 Task: In the  document Lovemeet.docx Change font size of watermark '111' and place the watermark  'Diagonally '. Insert footer and write www.stellar.com
Action: Mouse moved to (237, 326)
Screenshot: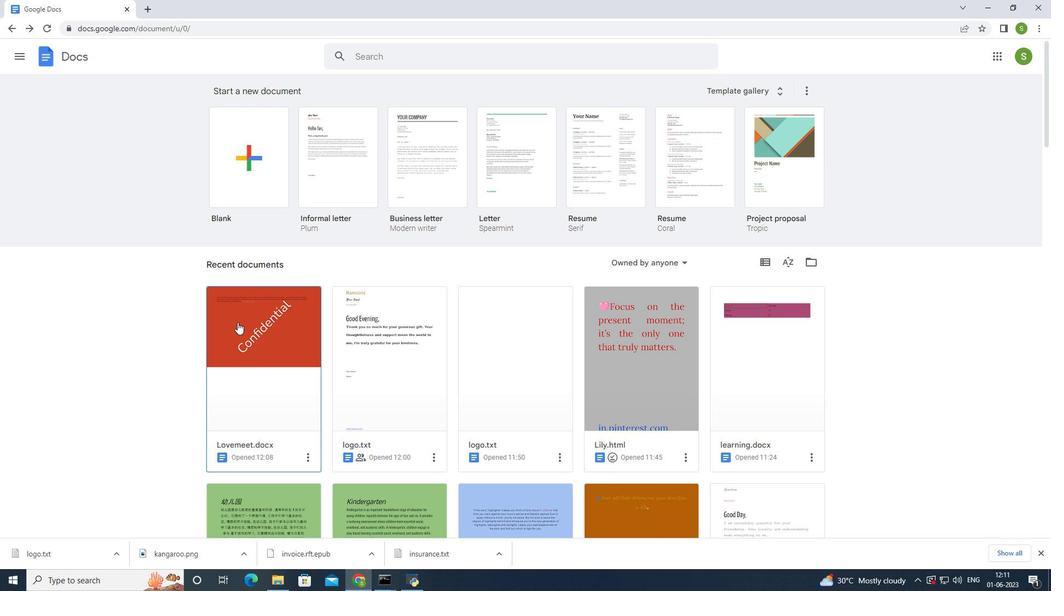 
Action: Mouse pressed left at (237, 326)
Screenshot: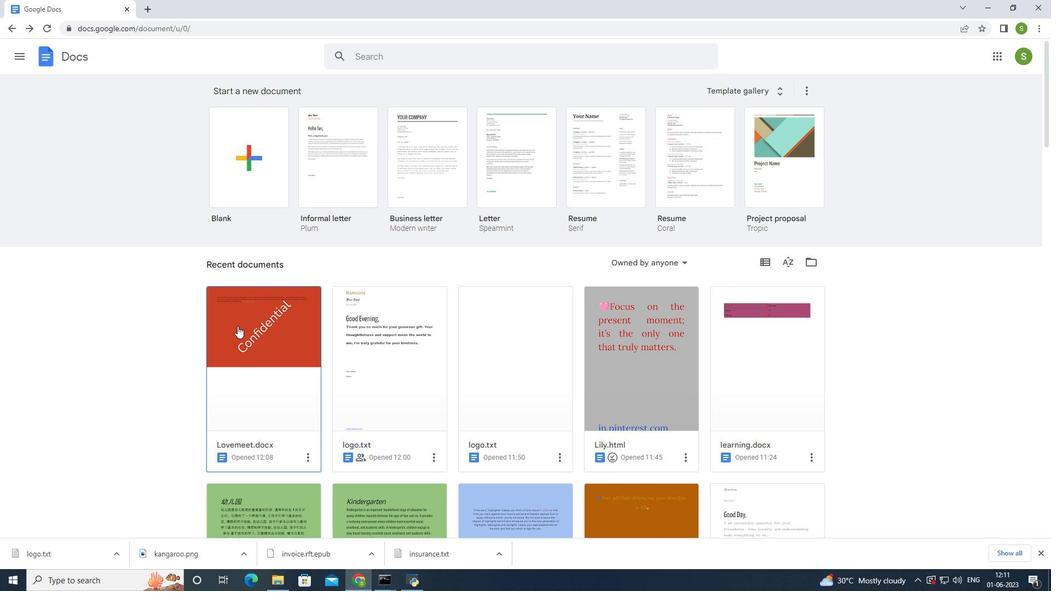 
Action: Mouse moved to (135, 59)
Screenshot: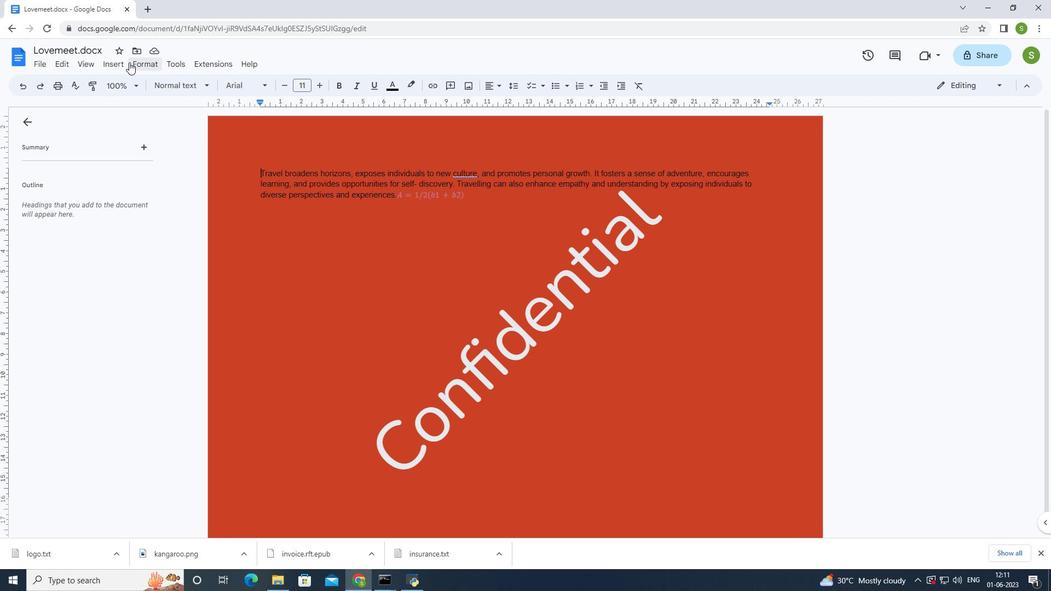 
Action: Mouse pressed left at (135, 59)
Screenshot: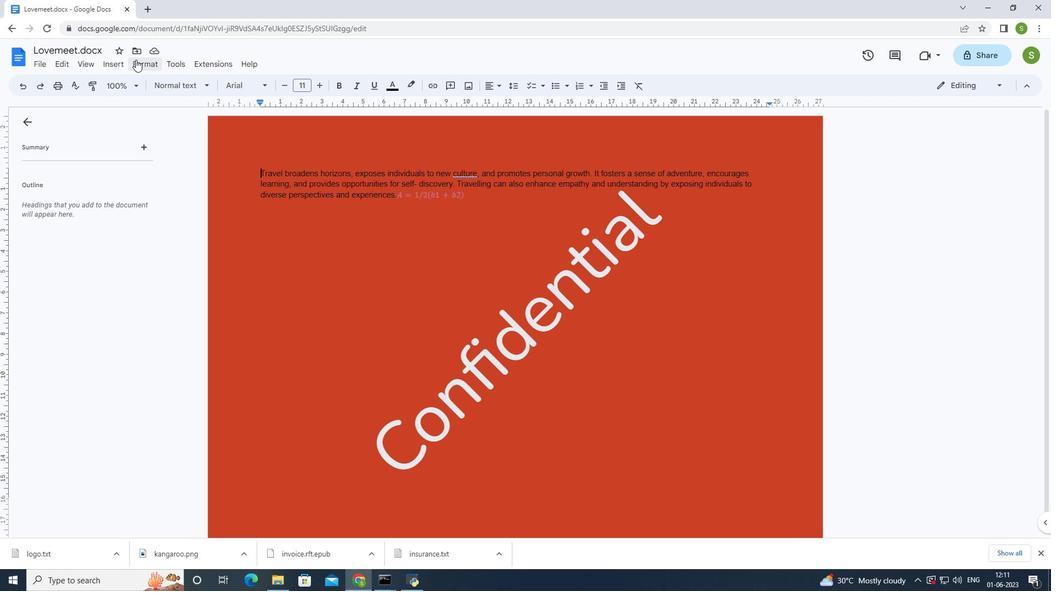 
Action: Mouse moved to (150, 322)
Screenshot: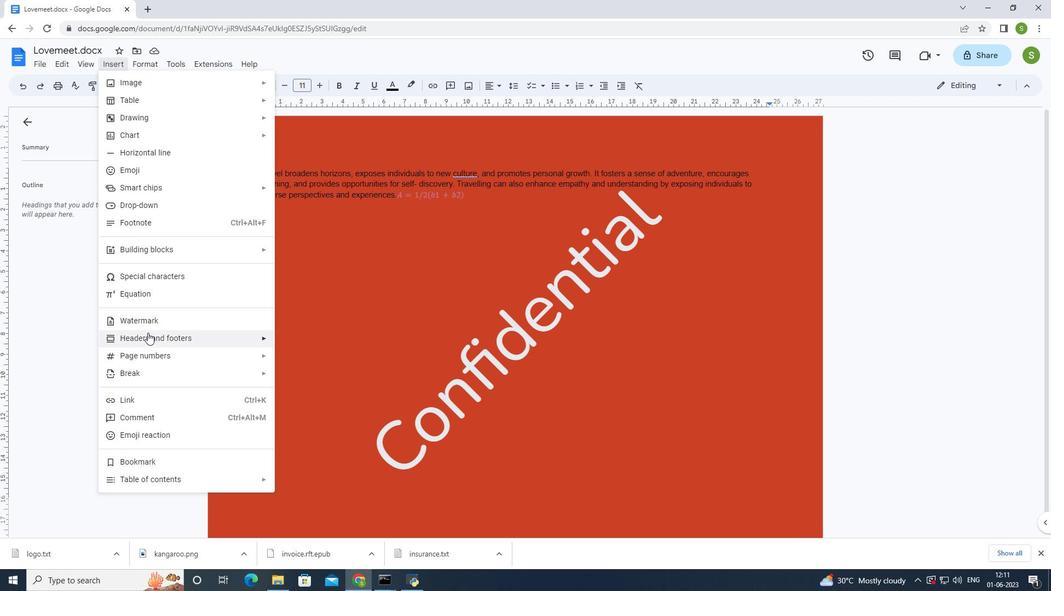 
Action: Mouse pressed left at (150, 322)
Screenshot: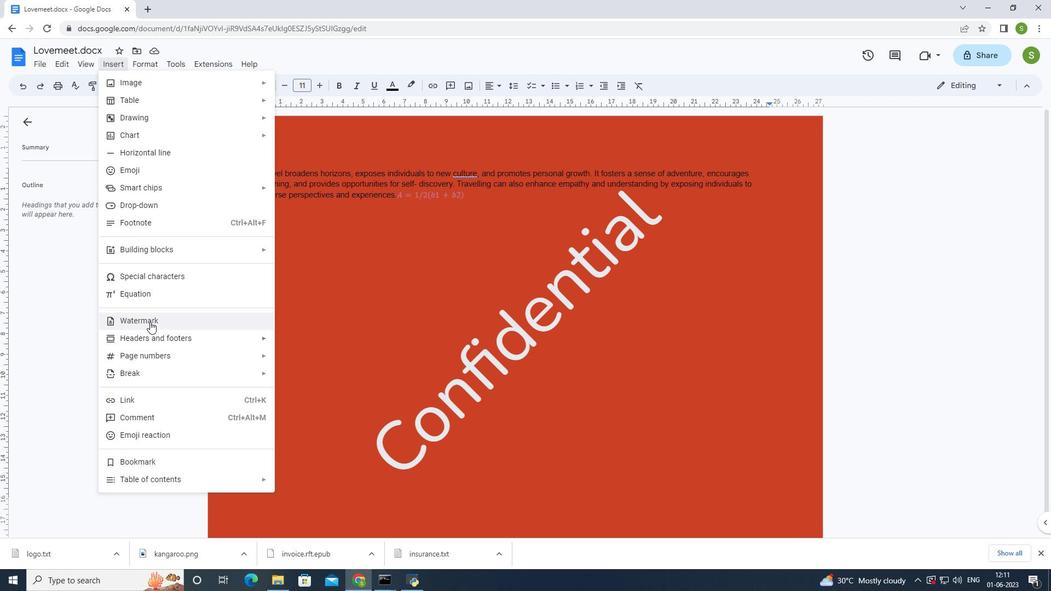
Action: Mouse moved to (954, 231)
Screenshot: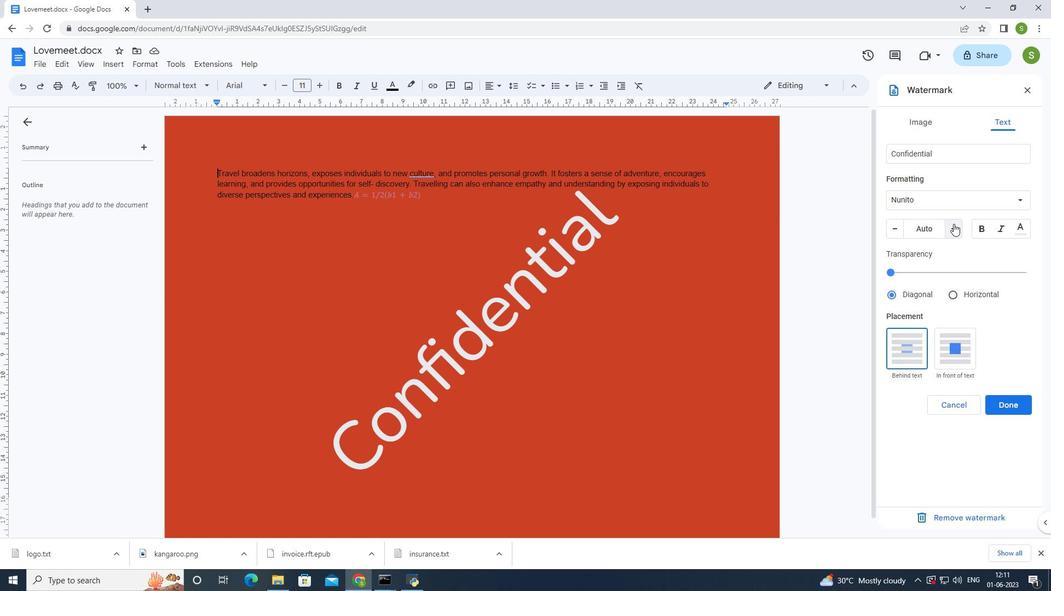 
Action: Mouse pressed left at (954, 231)
Screenshot: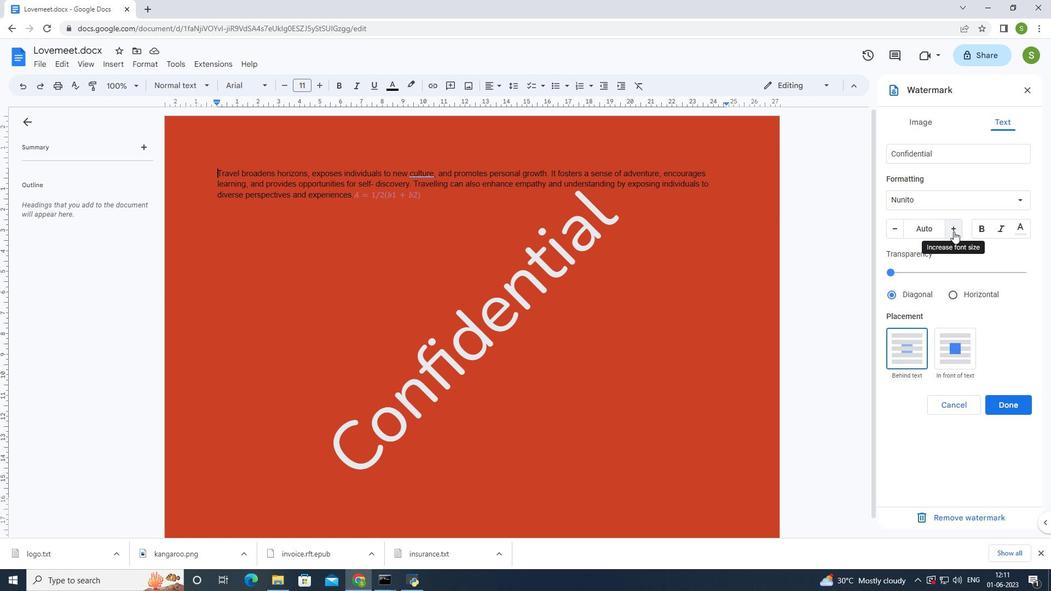 
Action: Mouse pressed left at (954, 231)
Screenshot: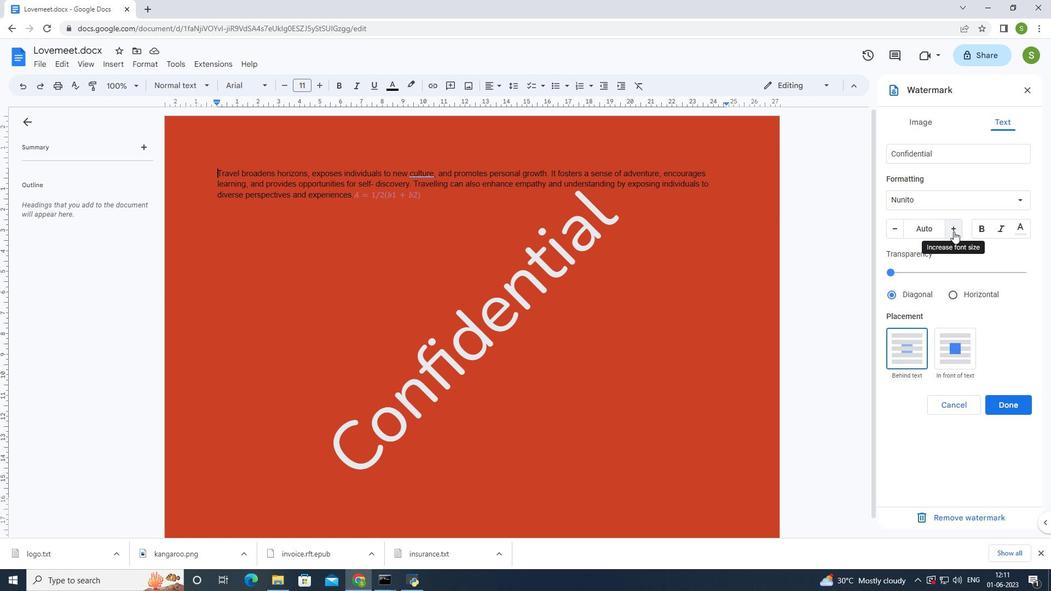 
Action: Mouse pressed left at (954, 231)
Screenshot: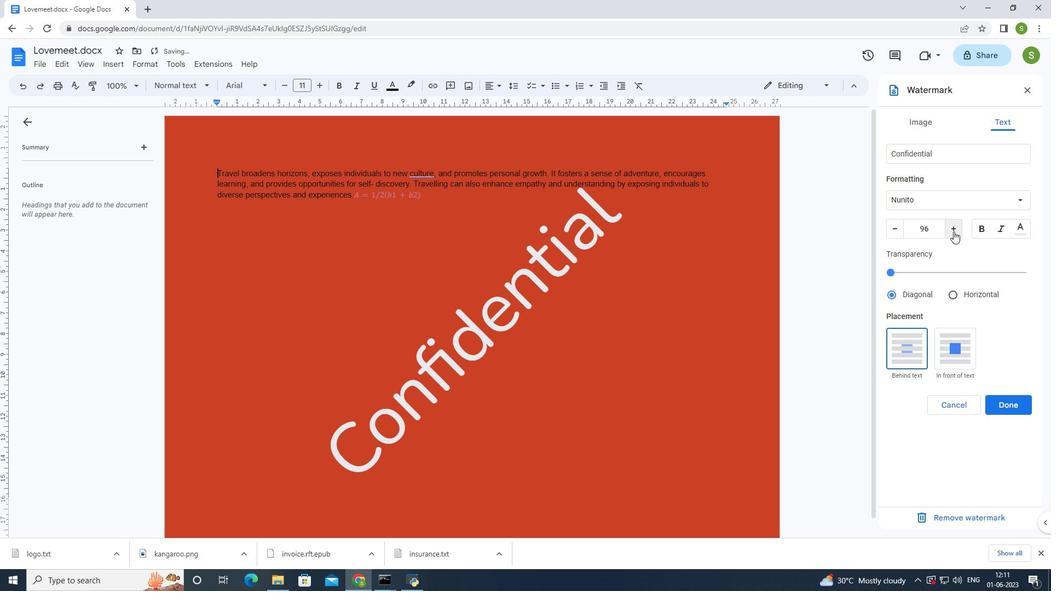 
Action: Mouse pressed left at (954, 231)
Screenshot: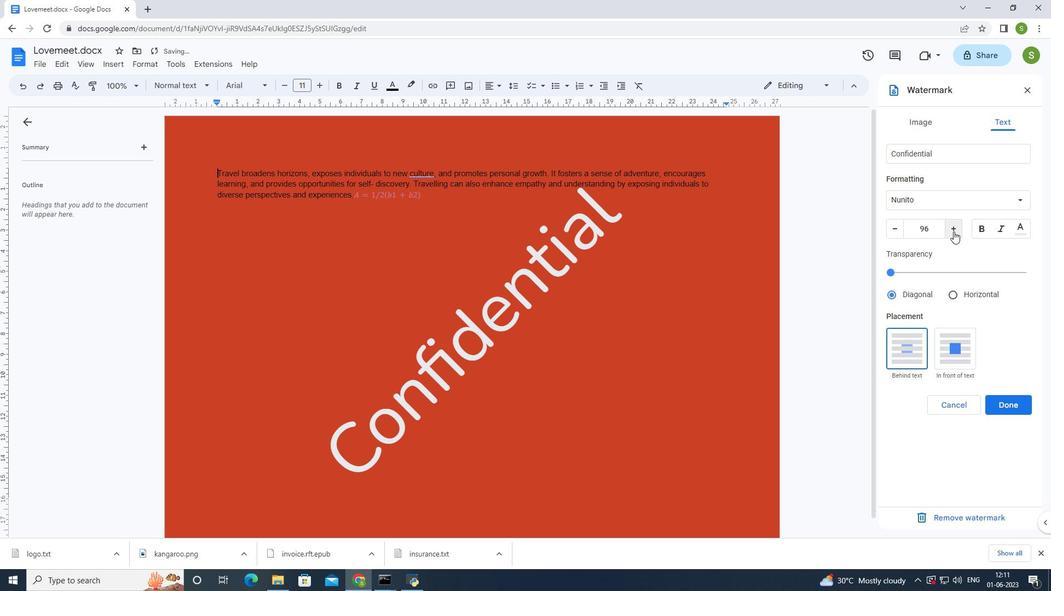 
Action: Mouse pressed left at (954, 231)
Screenshot: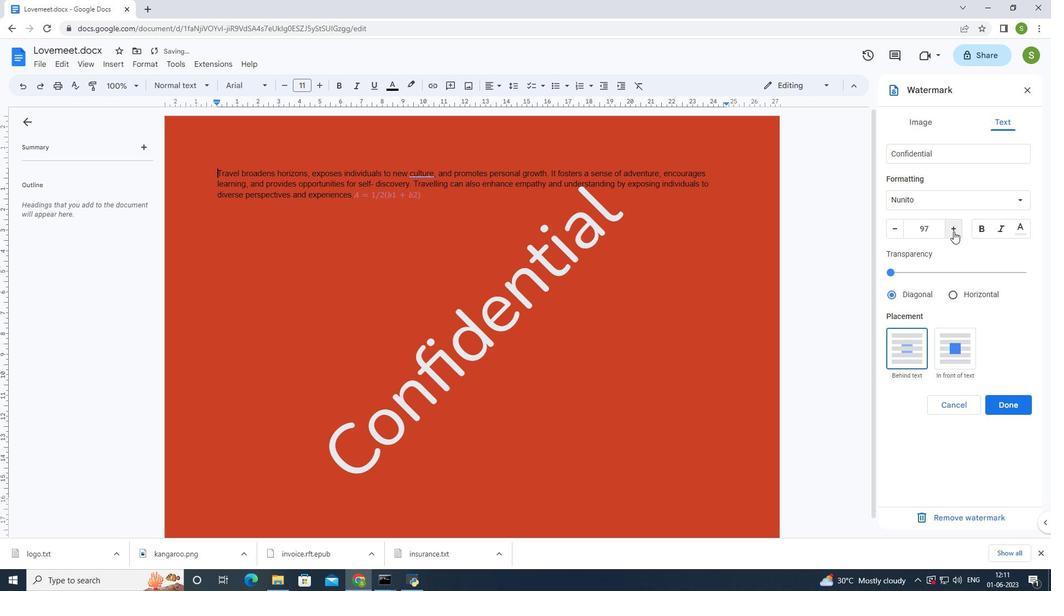 
Action: Mouse pressed left at (954, 231)
Screenshot: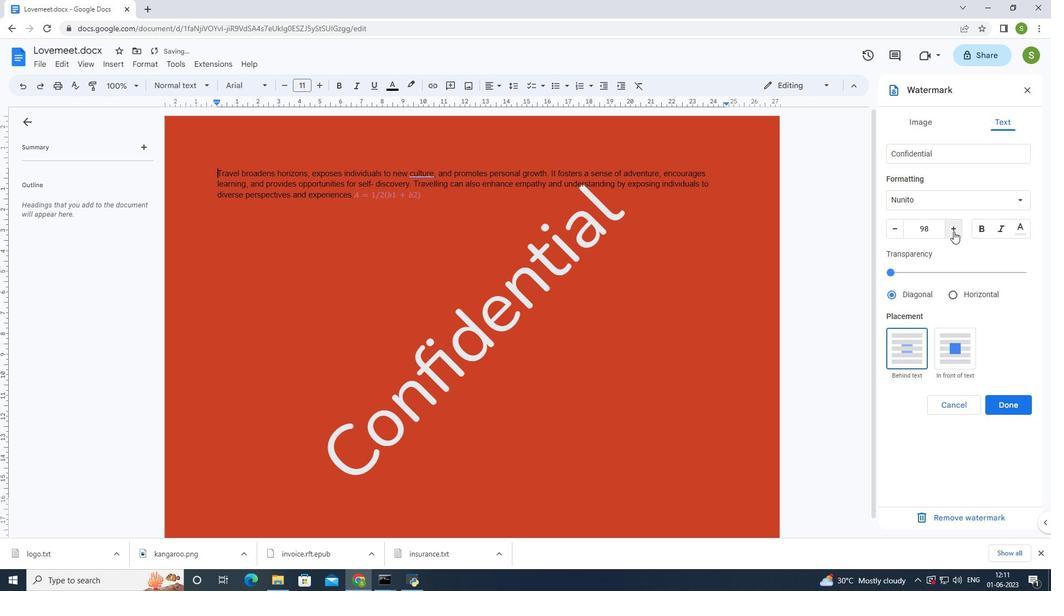 
Action: Mouse pressed left at (954, 231)
Screenshot: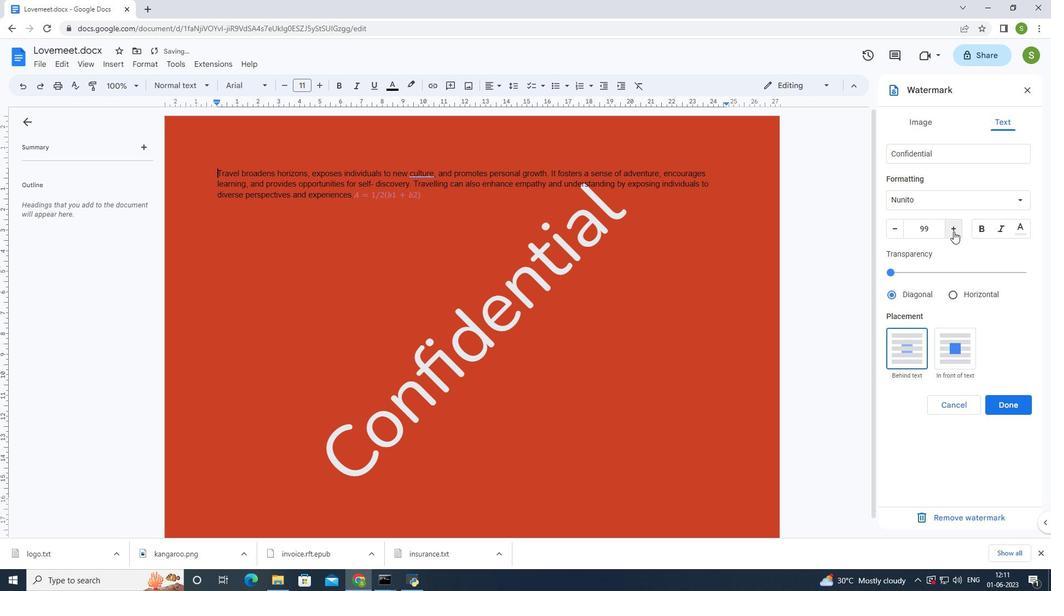 
Action: Mouse moved to (952, 232)
Screenshot: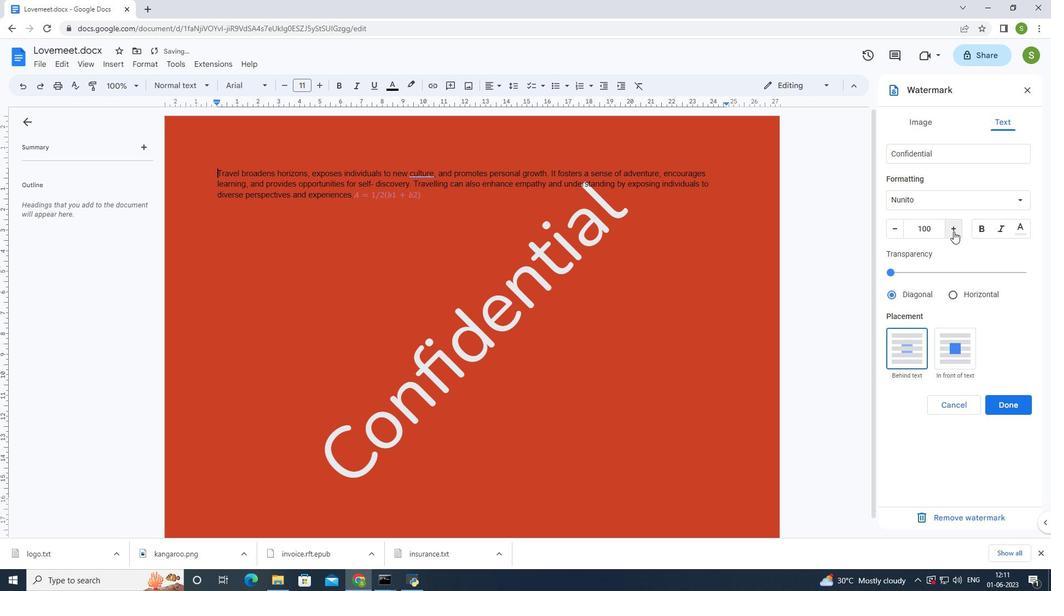 
Action: Mouse pressed left at (952, 232)
Screenshot: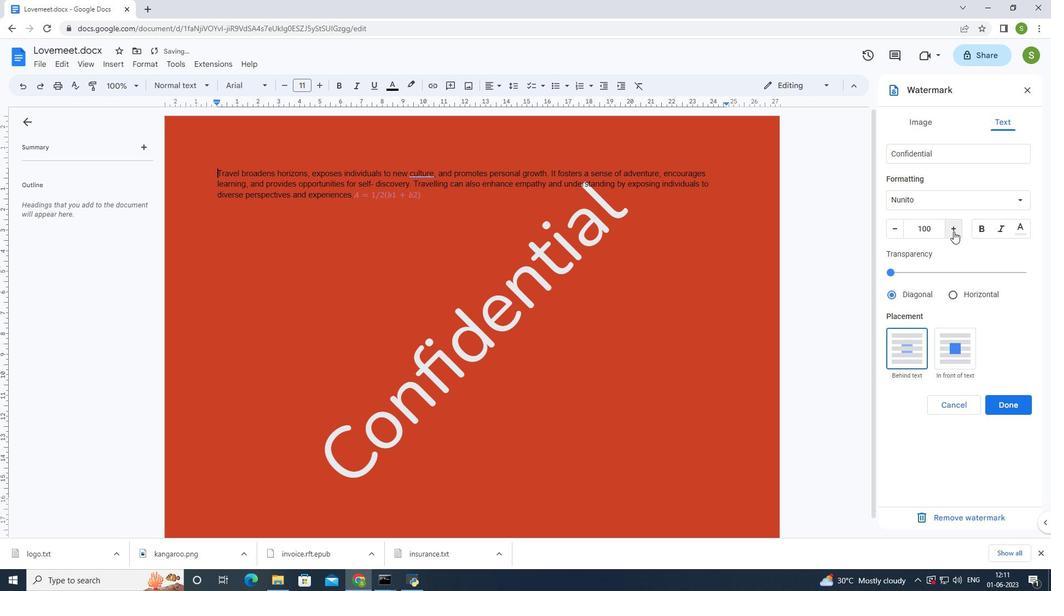 
Action: Mouse moved to (952, 232)
Screenshot: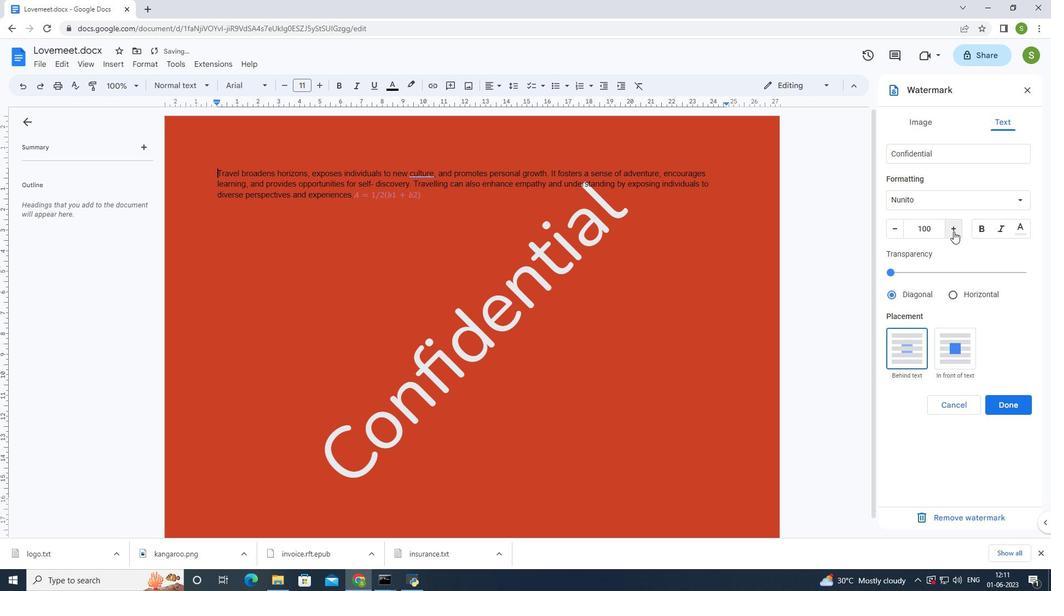 
Action: Mouse pressed left at (952, 232)
Screenshot: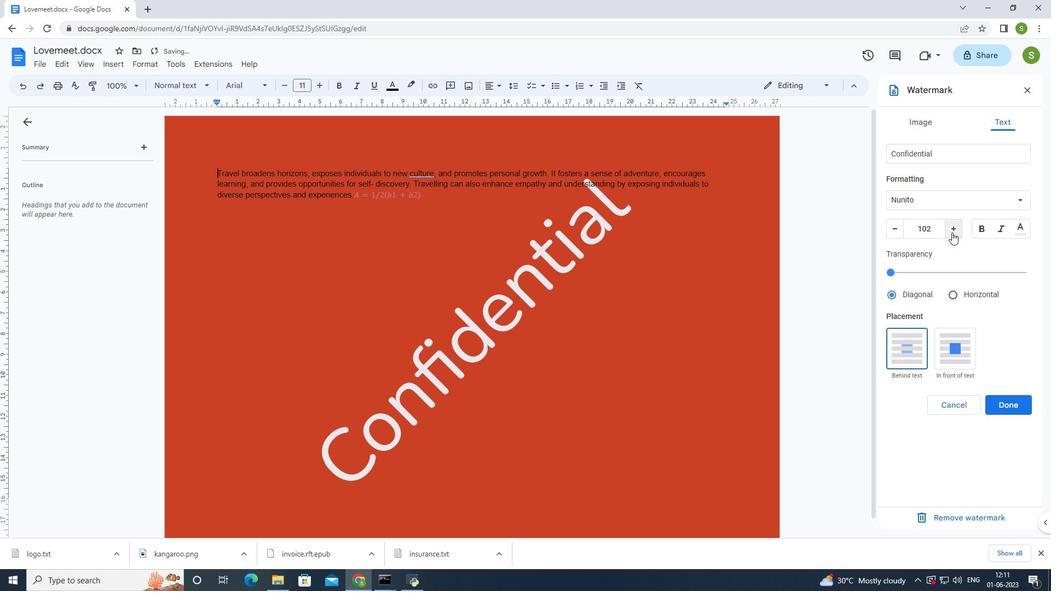 
Action: Mouse pressed left at (952, 232)
Screenshot: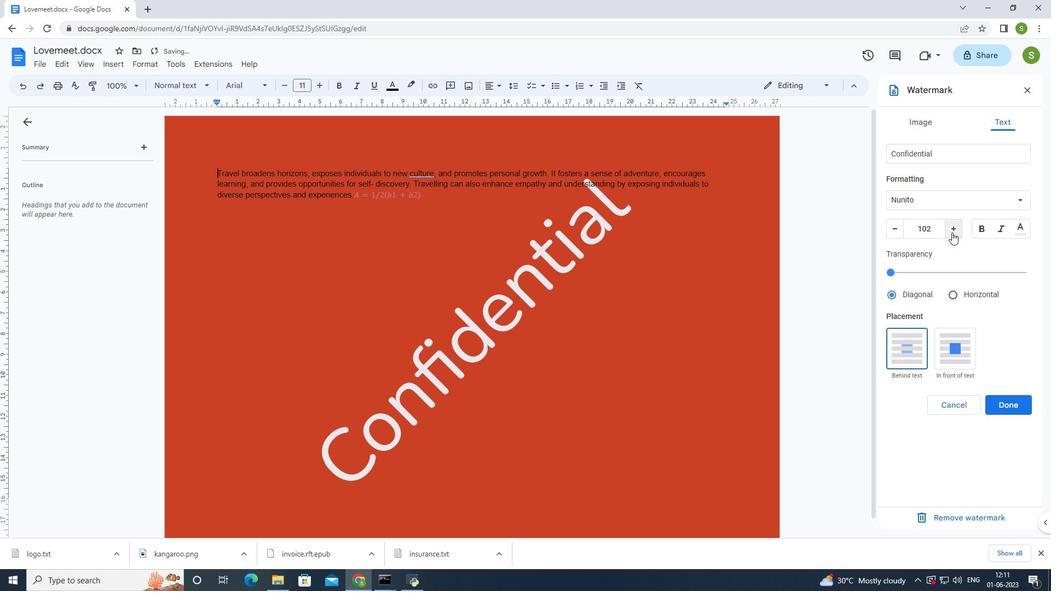 
Action: Mouse pressed left at (952, 232)
Screenshot: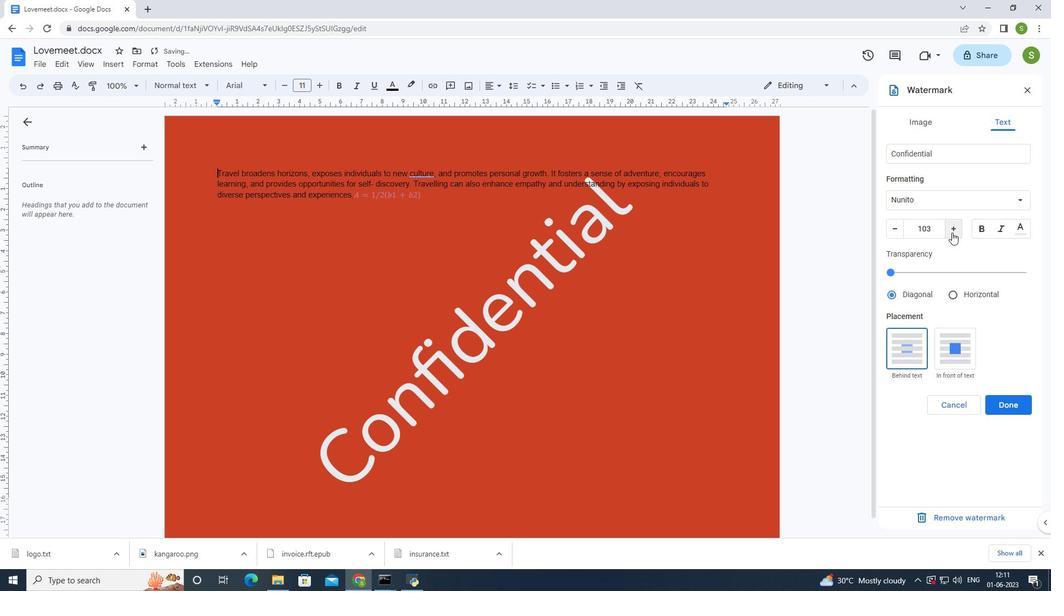 
Action: Mouse pressed left at (952, 232)
Screenshot: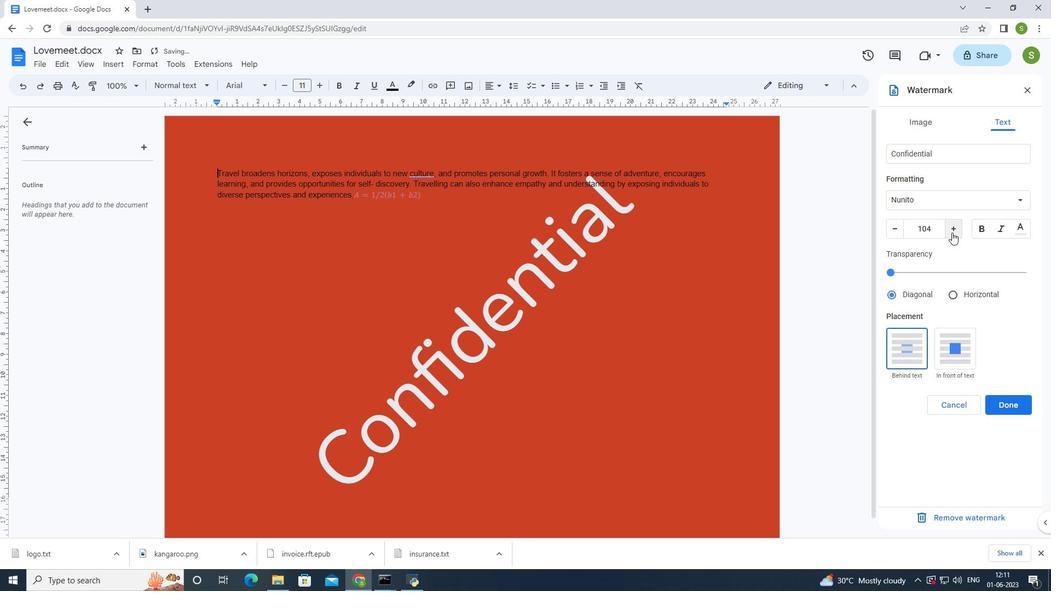 
Action: Mouse pressed left at (952, 232)
Screenshot: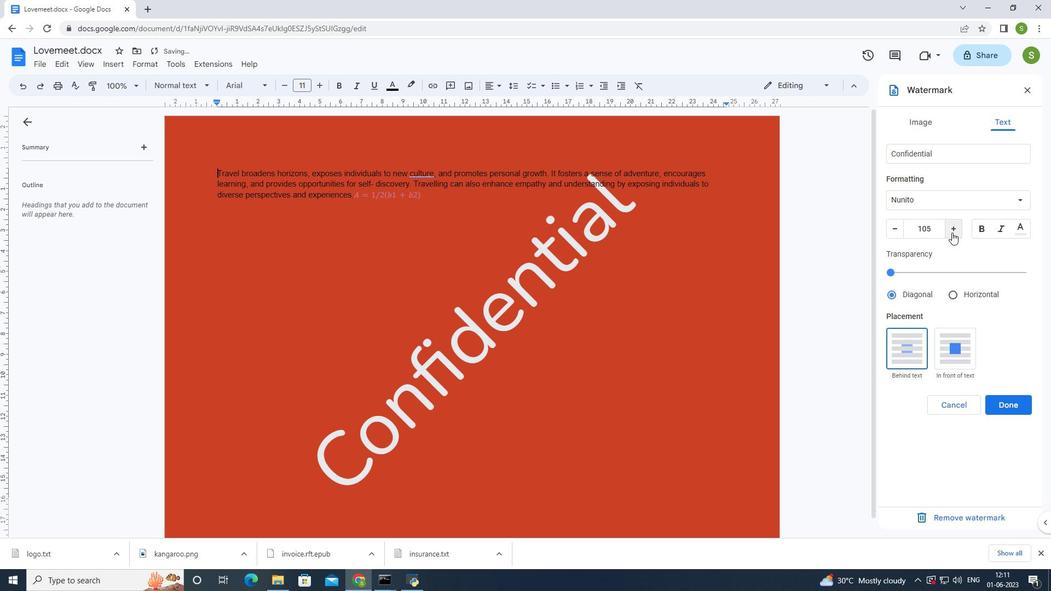 
Action: Mouse pressed left at (952, 232)
Screenshot: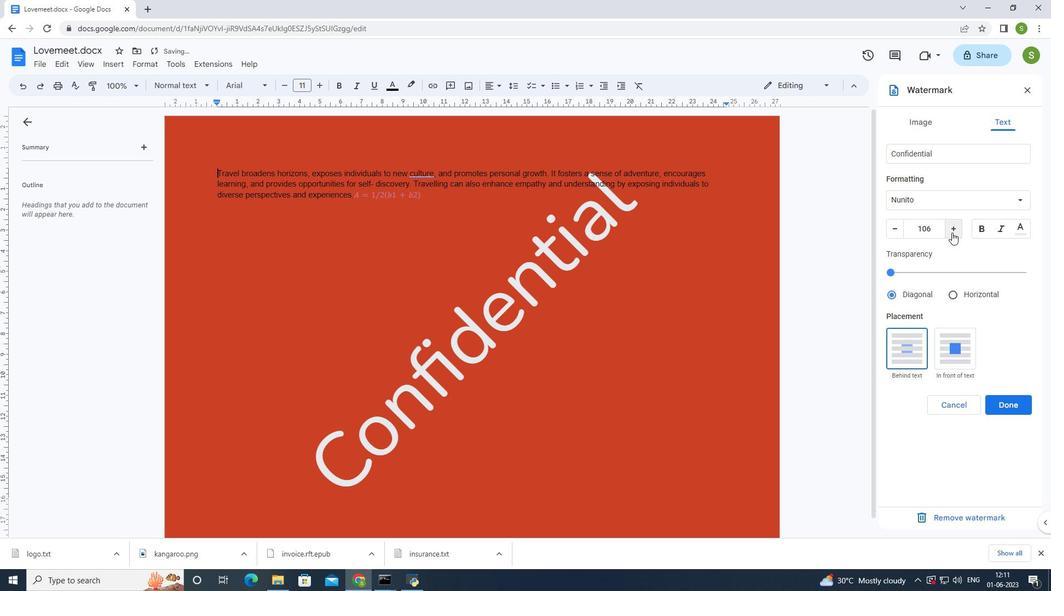 
Action: Mouse pressed left at (952, 232)
Screenshot: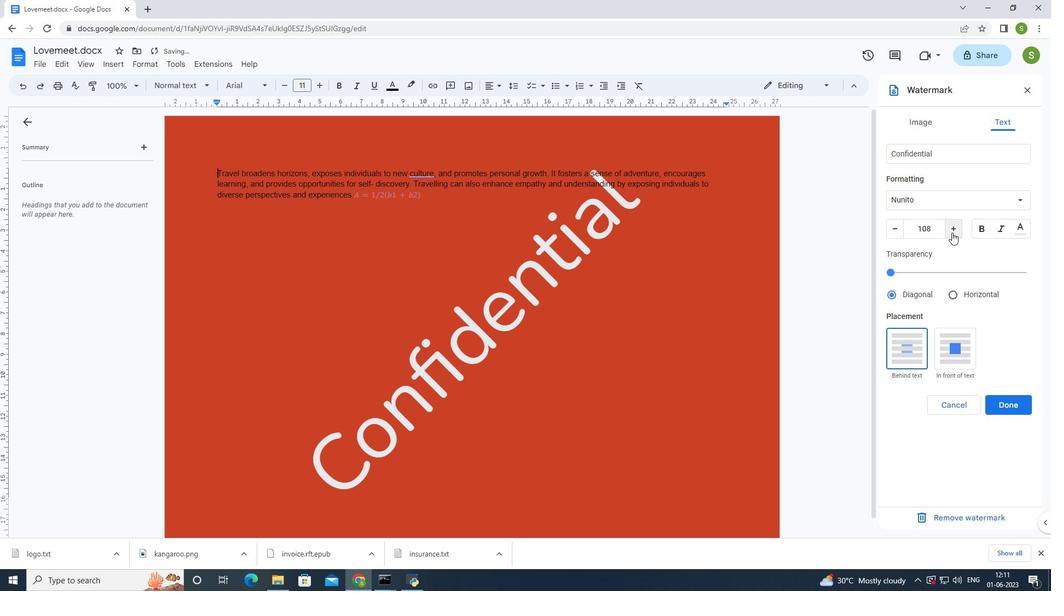 
Action: Mouse pressed left at (952, 232)
Screenshot: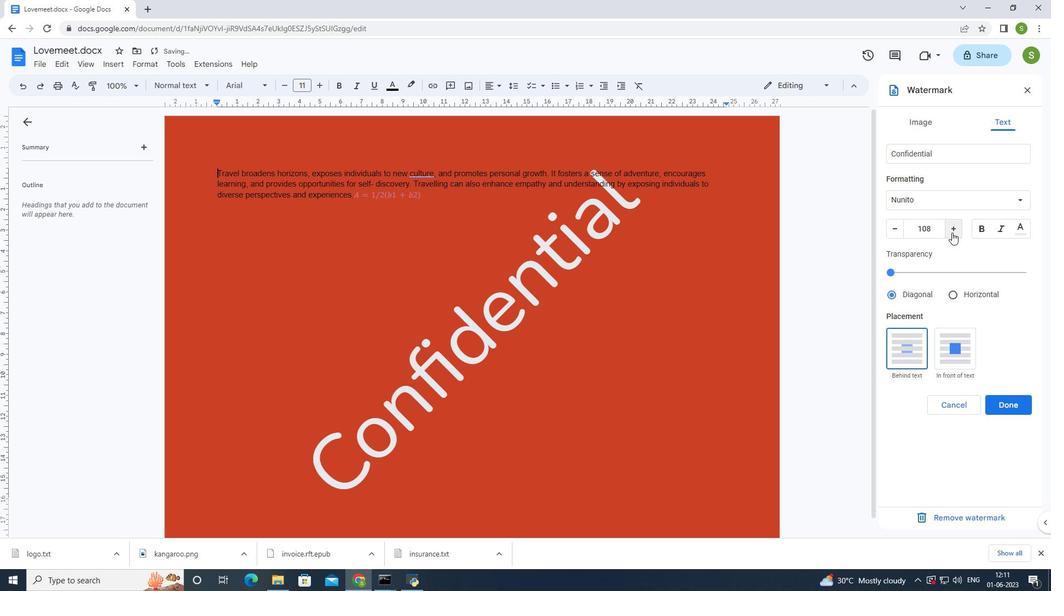 
Action: Mouse pressed left at (952, 232)
Screenshot: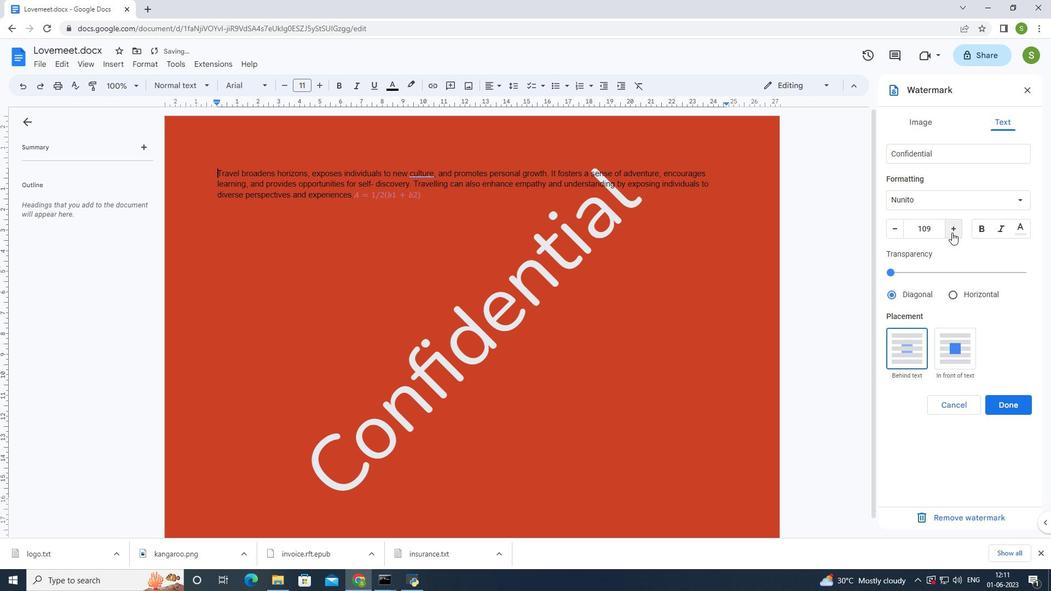 
Action: Mouse moved to (639, 400)
Screenshot: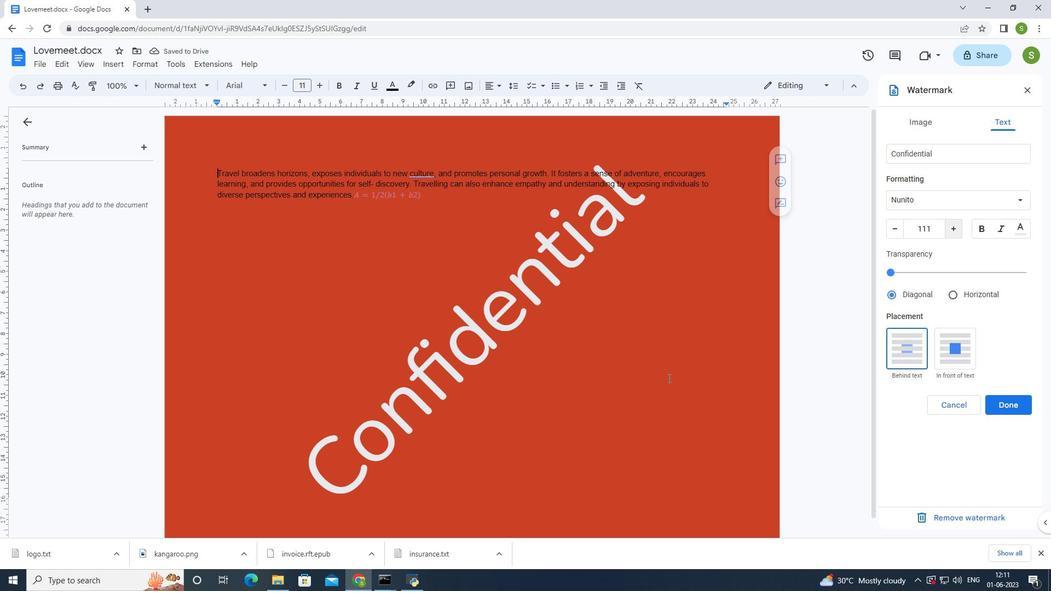 
Action: Mouse pressed left at (639, 400)
Screenshot: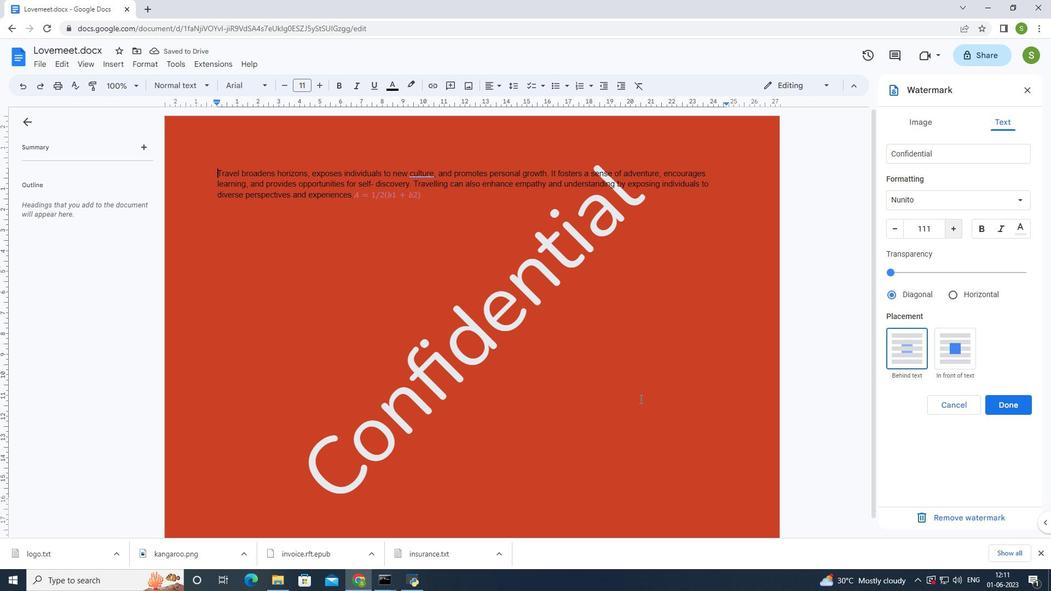 
Action: Mouse moved to (1002, 405)
Screenshot: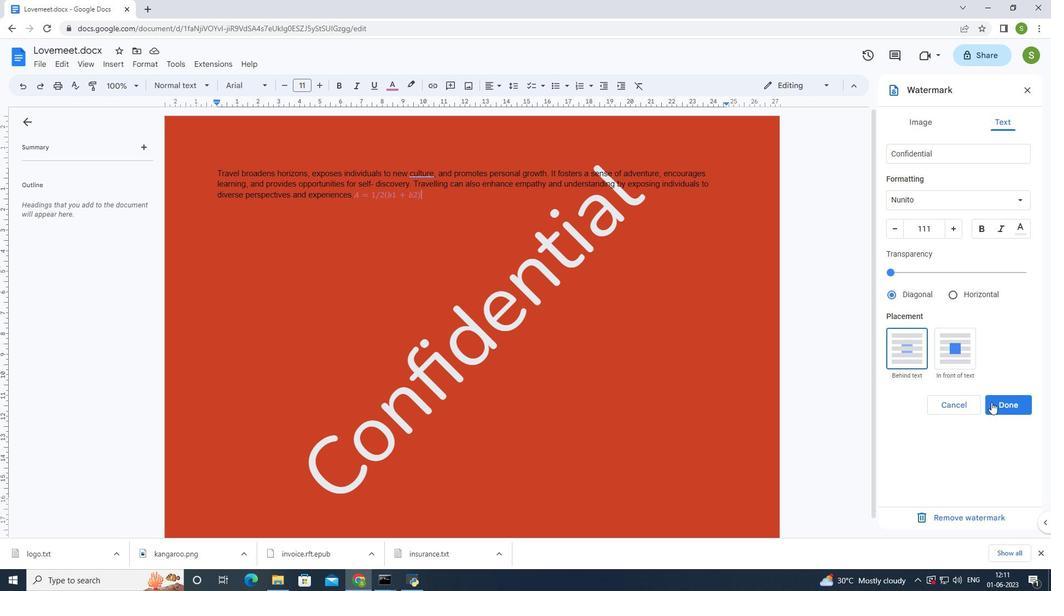 
Action: Mouse pressed left at (1002, 405)
Screenshot: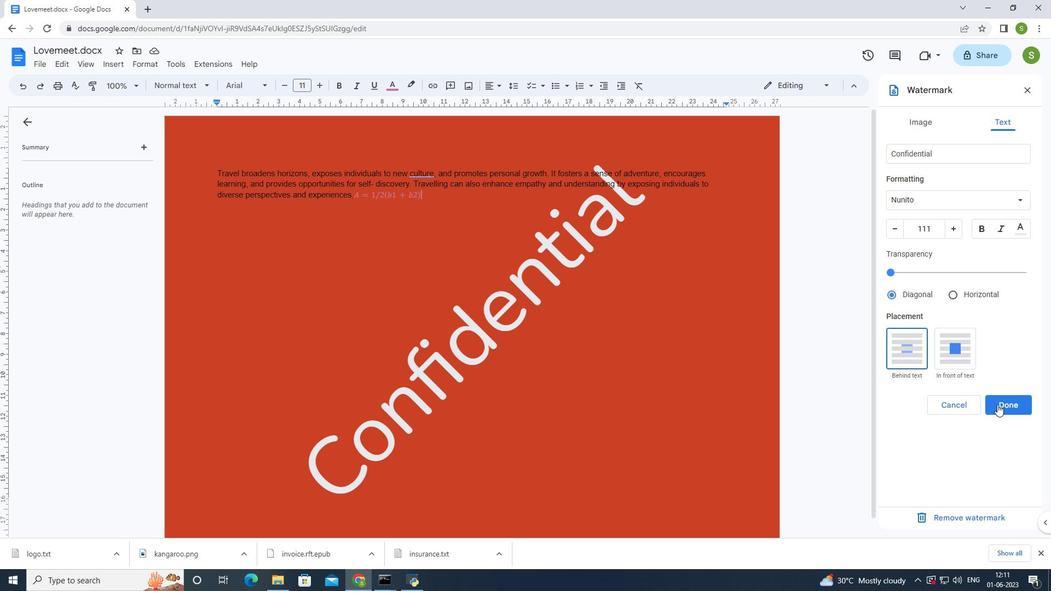 
Action: Mouse moved to (642, 400)
Screenshot: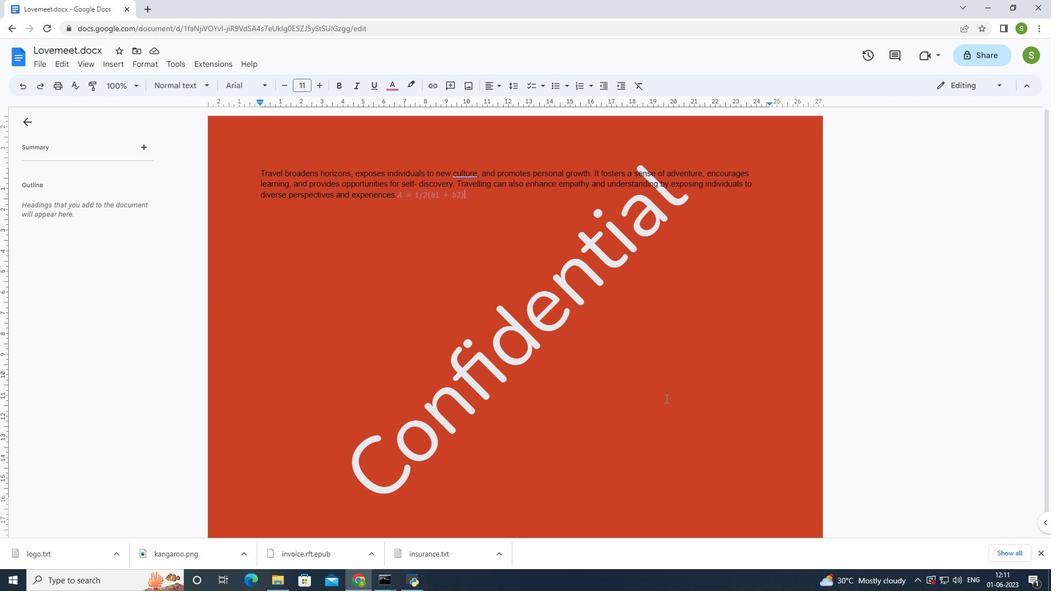 
Action: Mouse scrolled (642, 399) with delta (0, 0)
Screenshot: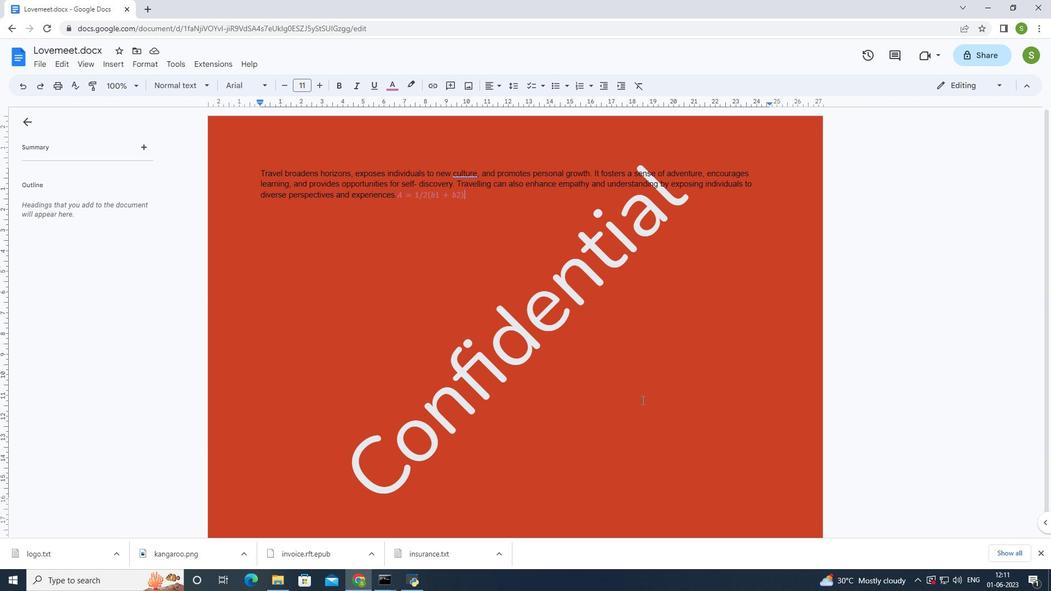 
Action: Mouse moved to (641, 400)
Screenshot: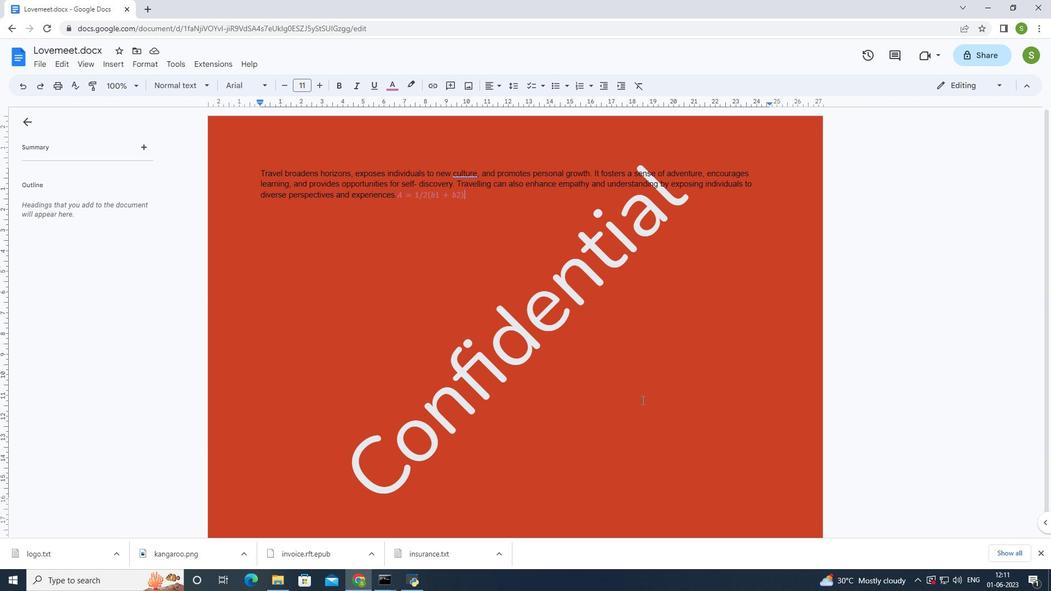 
Action: Mouse scrolled (641, 399) with delta (0, 0)
Screenshot: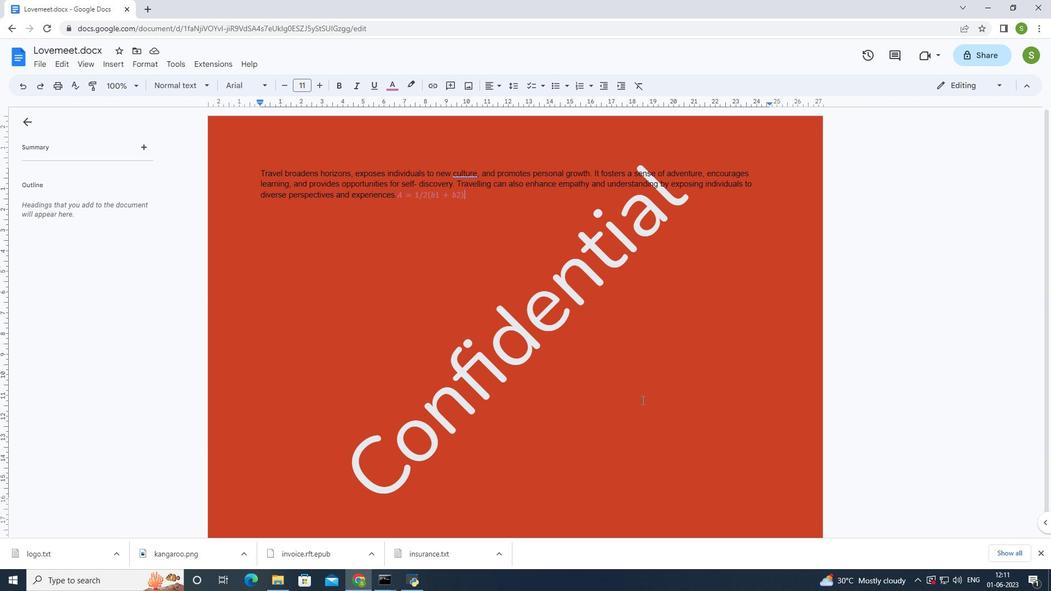 
Action: Mouse scrolled (641, 399) with delta (0, 0)
Screenshot: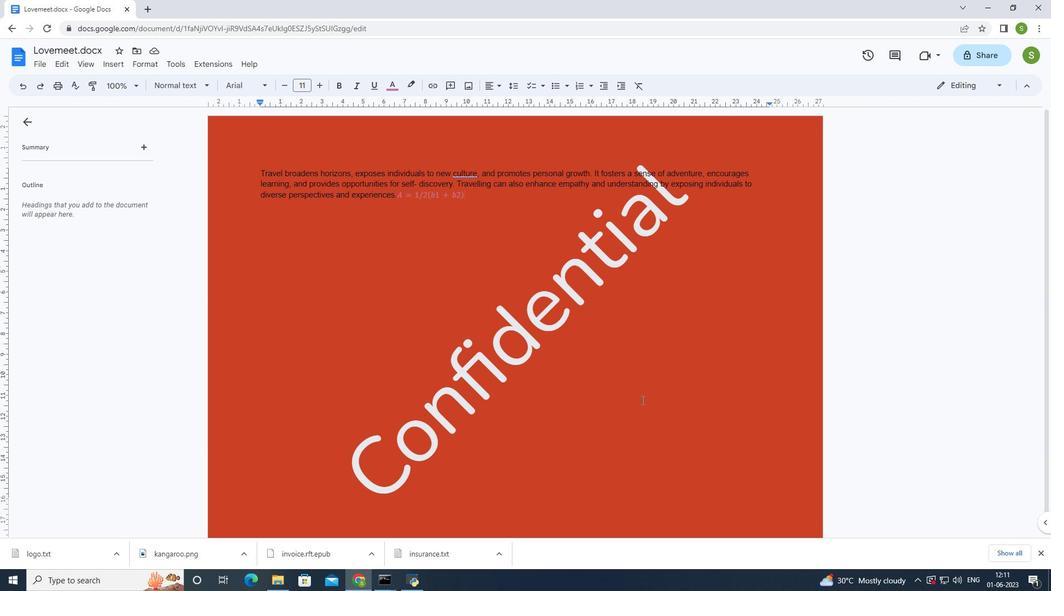 
Action: Mouse moved to (641, 400)
Screenshot: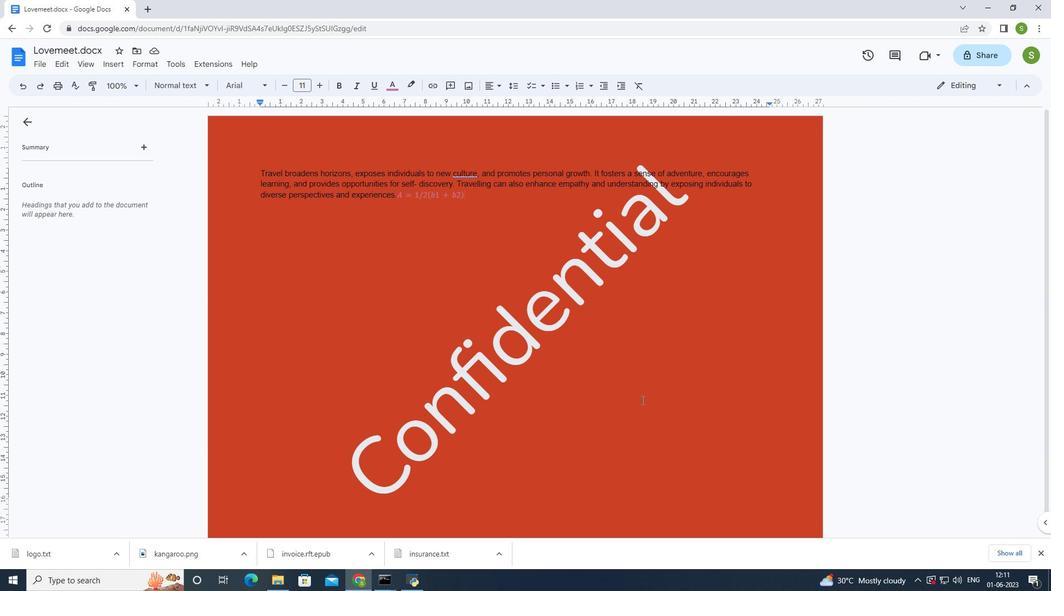 
Action: Mouse scrolled (641, 399) with delta (0, 0)
Screenshot: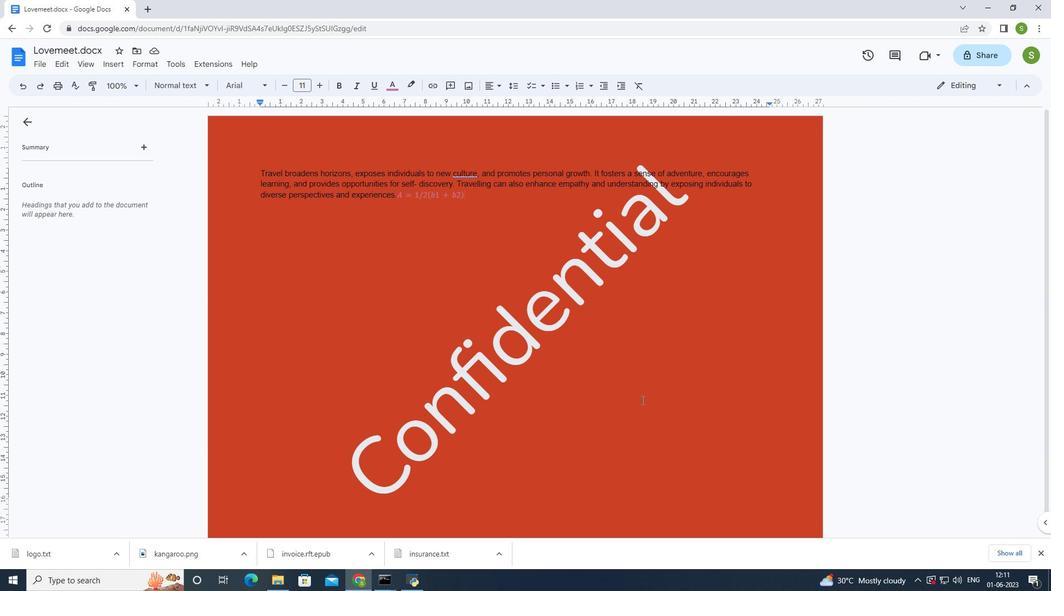 
Action: Mouse moved to (641, 389)
Screenshot: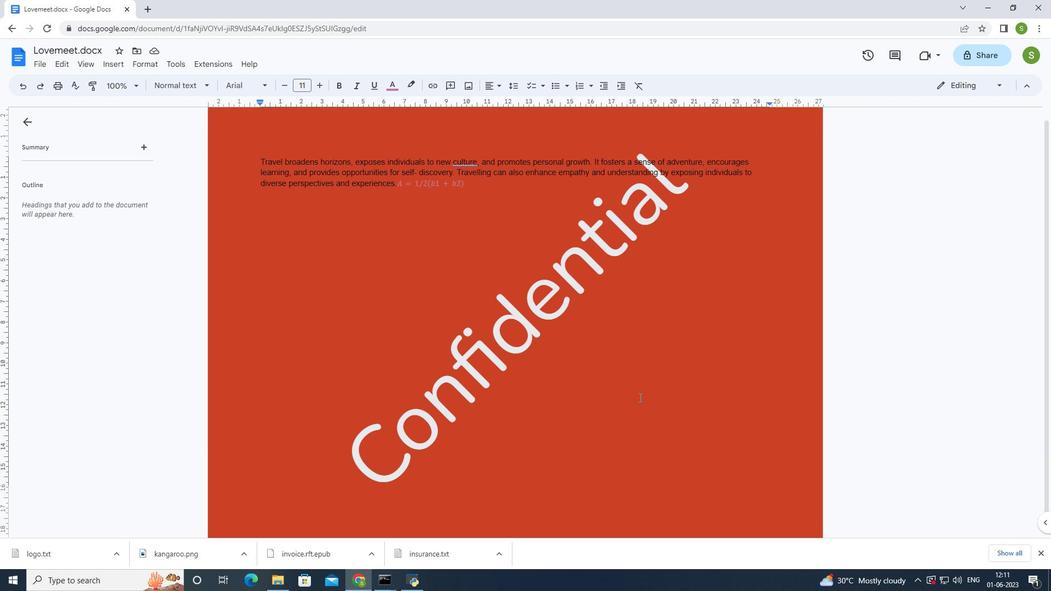 
Action: Mouse scrolled (641, 389) with delta (0, 0)
Screenshot: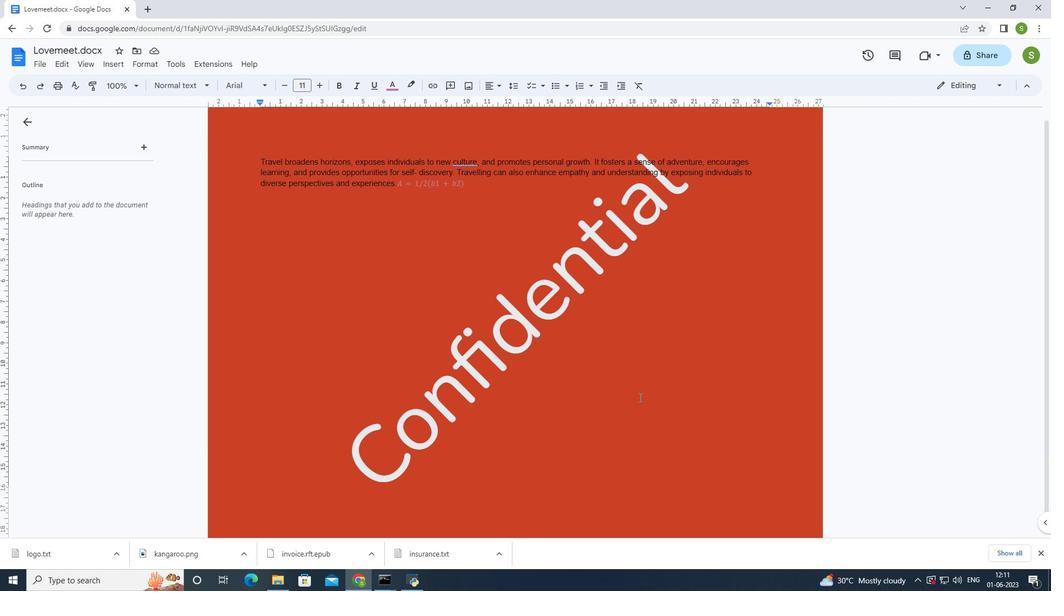
Action: Mouse scrolled (641, 389) with delta (0, 0)
Screenshot: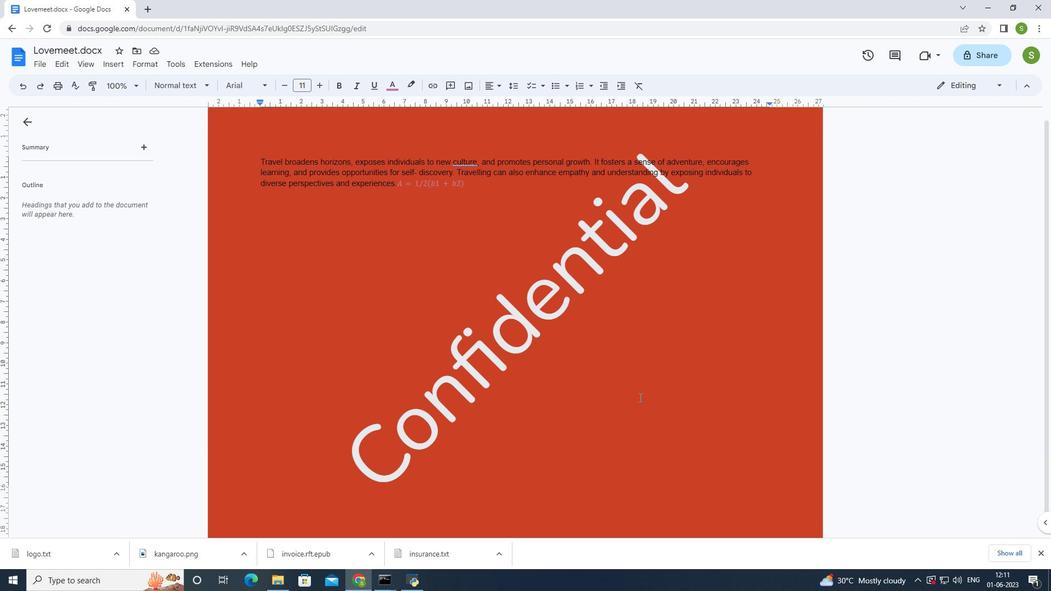 
Action: Mouse scrolled (641, 389) with delta (0, 0)
Screenshot: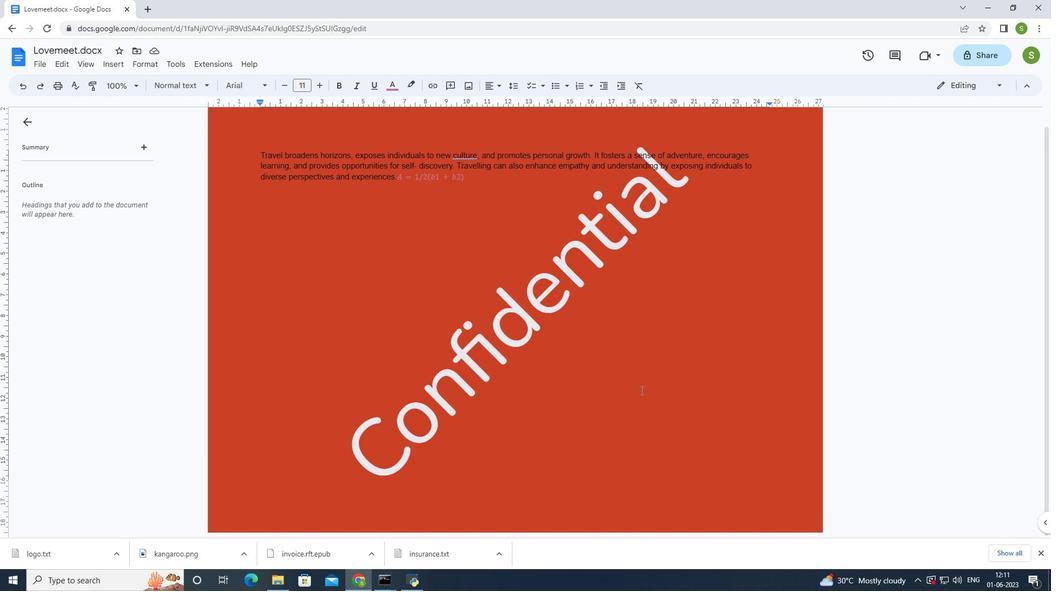 
Action: Mouse moved to (576, 508)
Screenshot: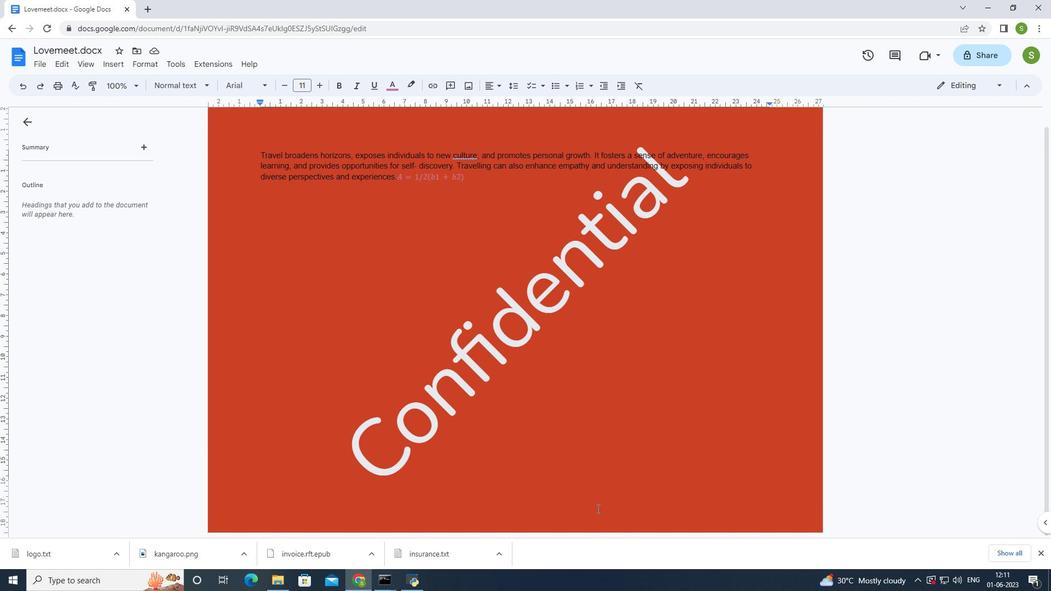 
Action: Mouse pressed left at (576, 508)
Screenshot: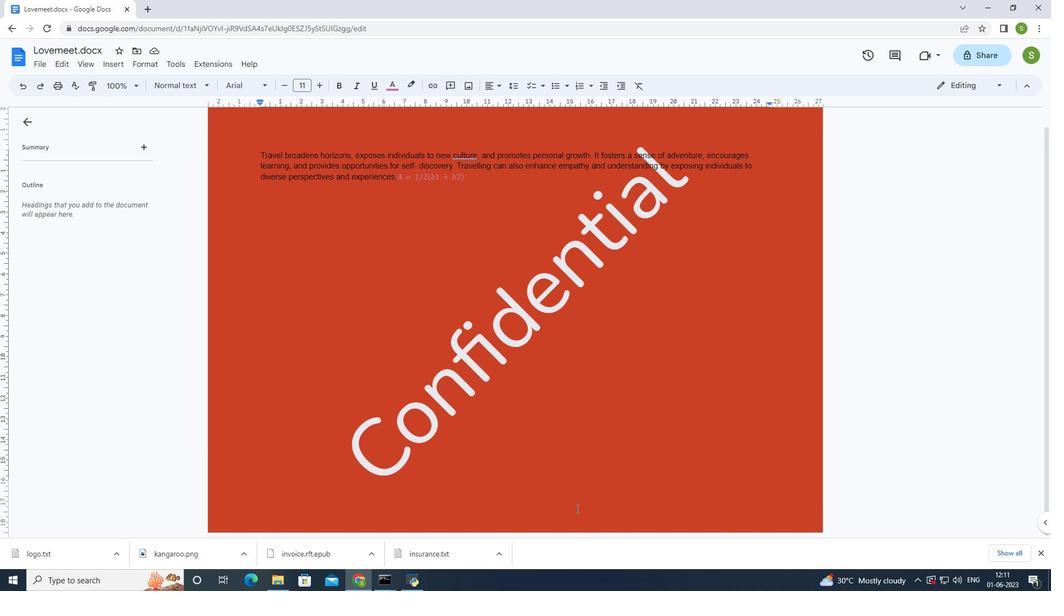 
Action: Mouse pressed left at (576, 508)
Screenshot: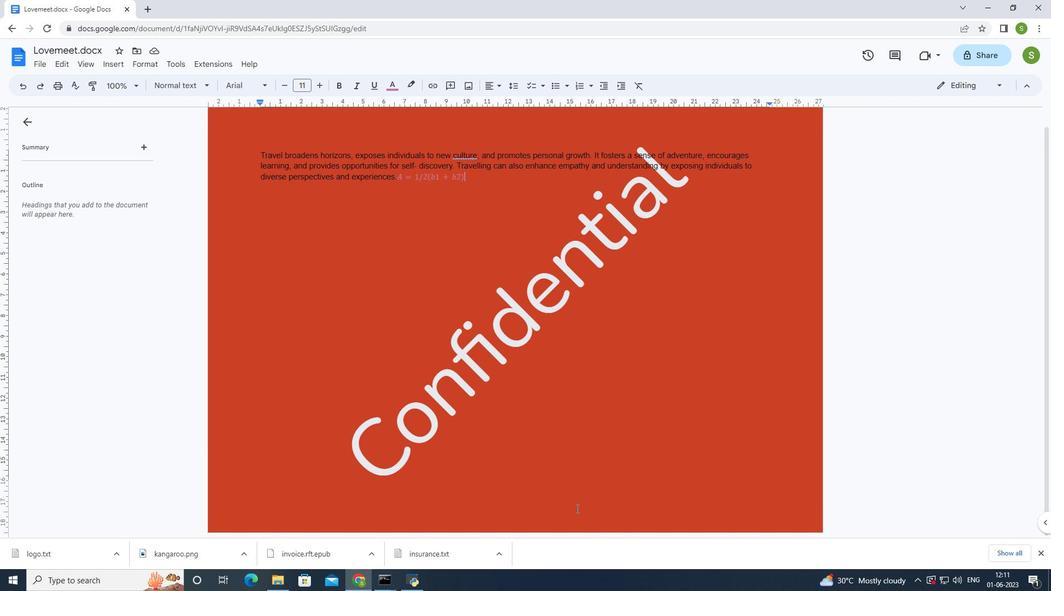 
Action: Mouse moved to (430, 83)
Screenshot: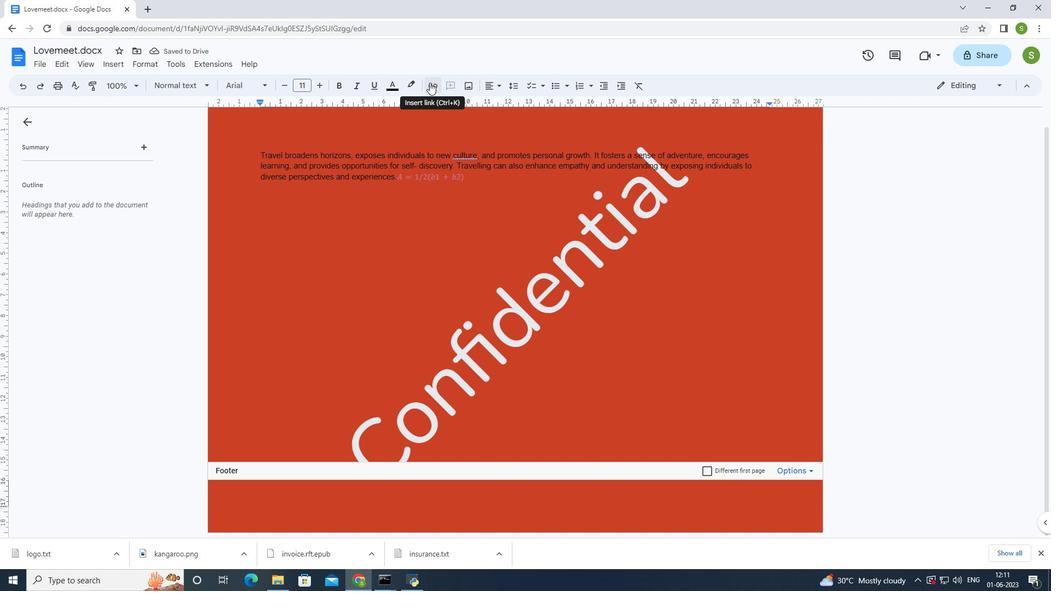 
Action: Mouse pressed left at (430, 83)
Screenshot: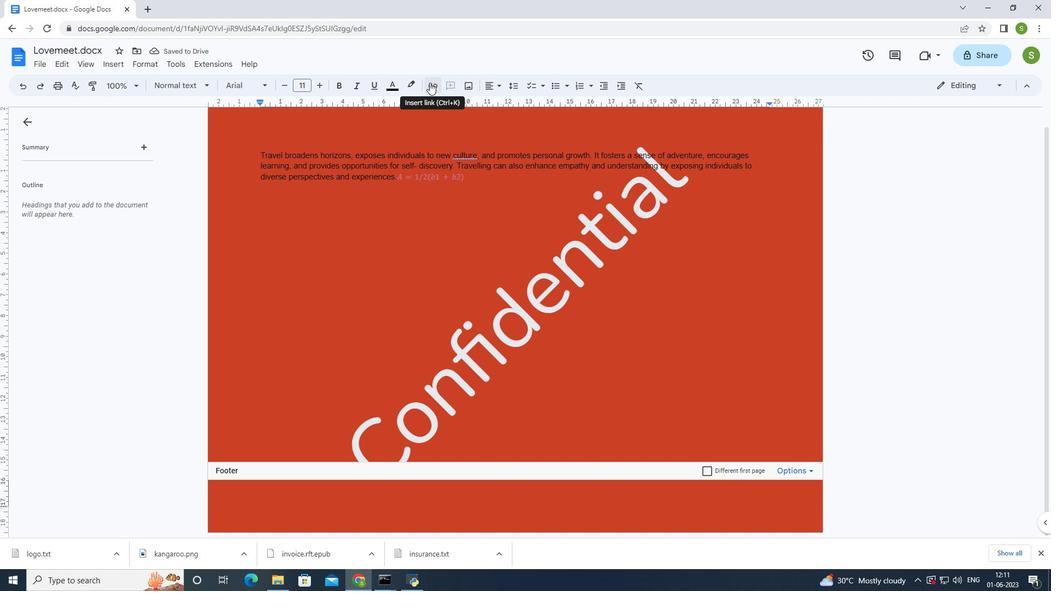 
Action: Mouse moved to (473, 232)
Screenshot: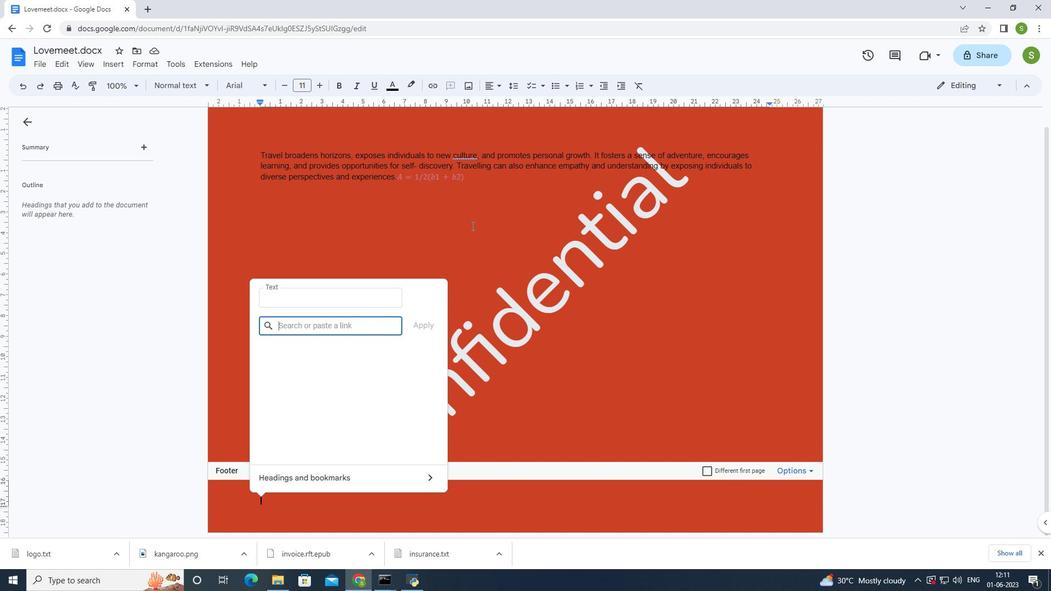 
Action: Key pressed w
Screenshot: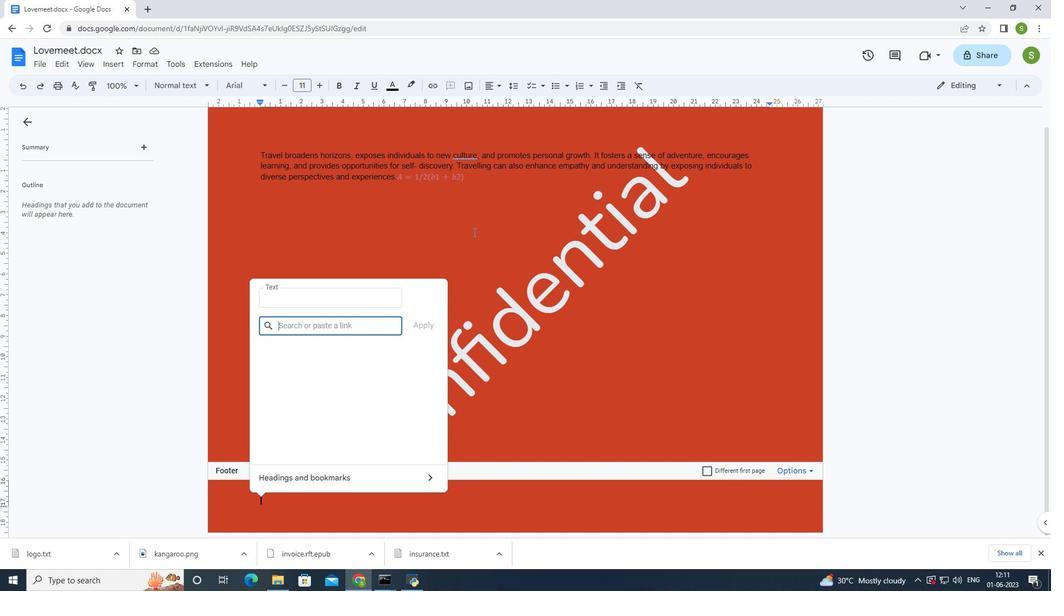 
Action: Mouse moved to (473, 232)
Screenshot: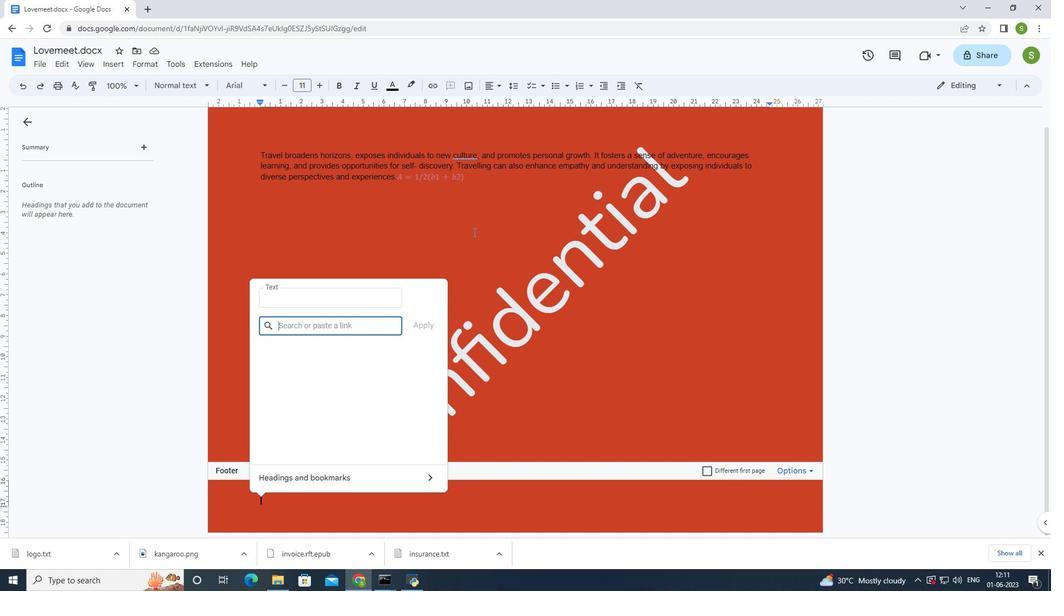 
Action: Key pressed ww
Screenshot: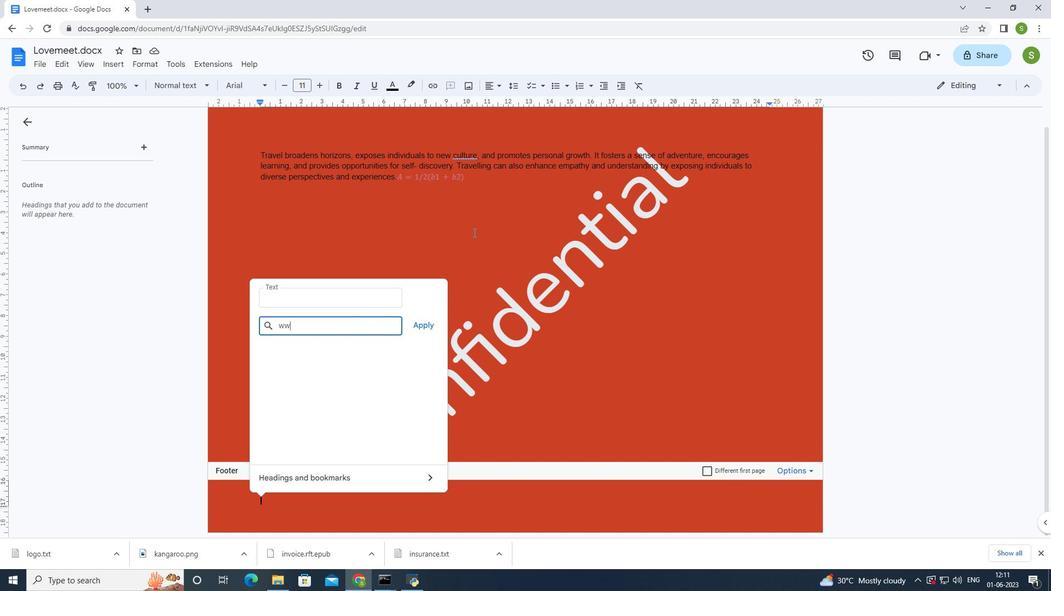 
Action: Mouse moved to (472, 237)
Screenshot: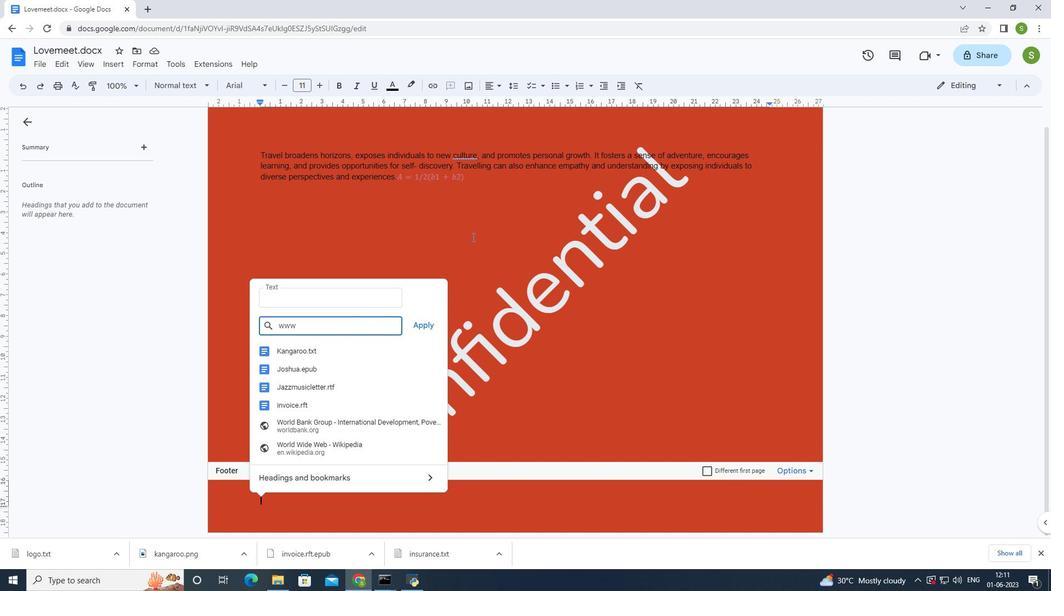 
Action: Key pressed .
Screenshot: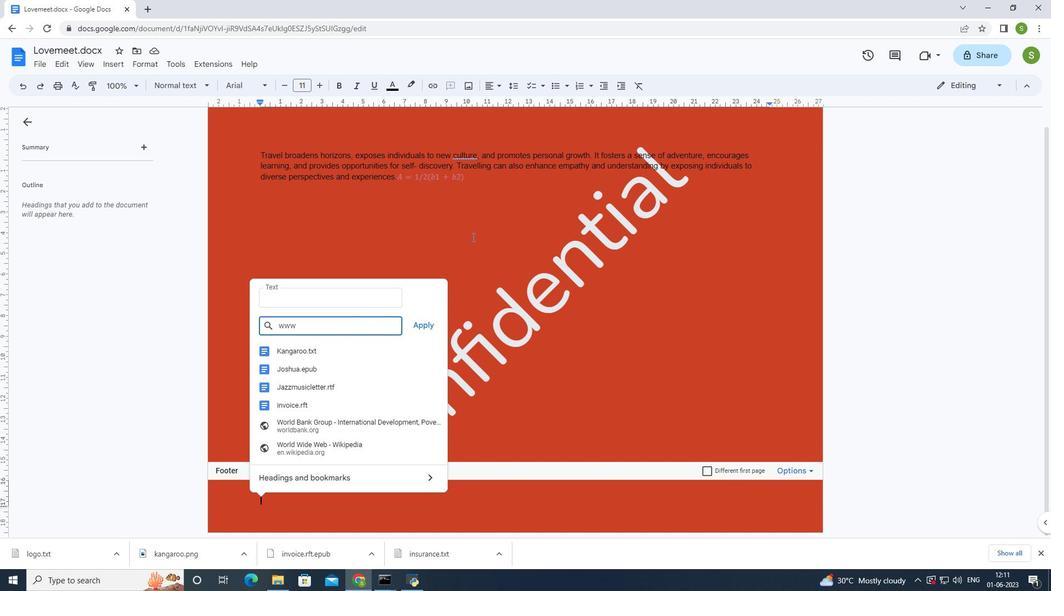 
Action: Mouse moved to (472, 236)
Screenshot: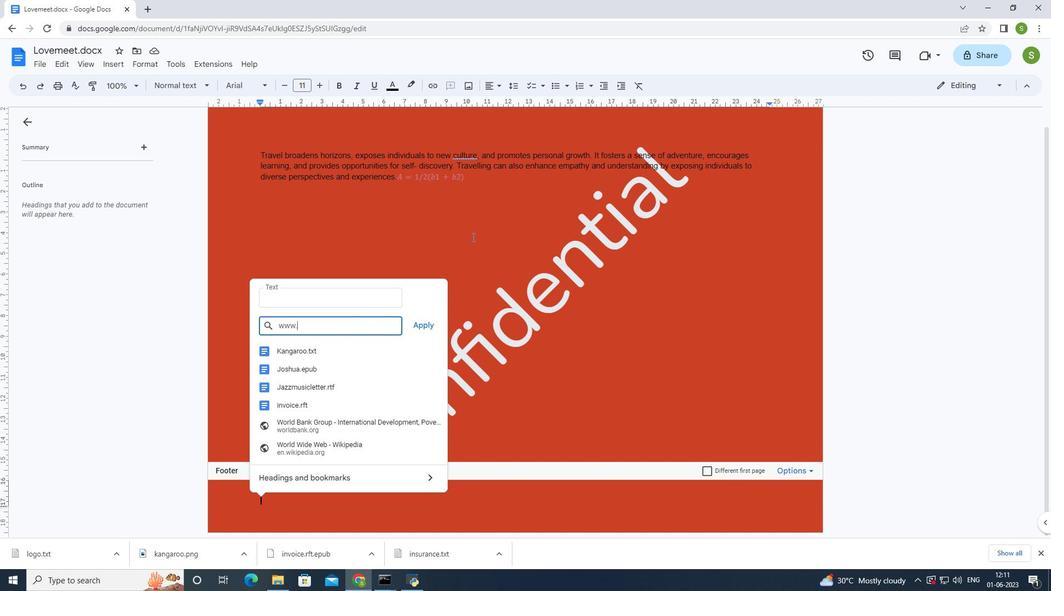 
Action: Key pressed st
Screenshot: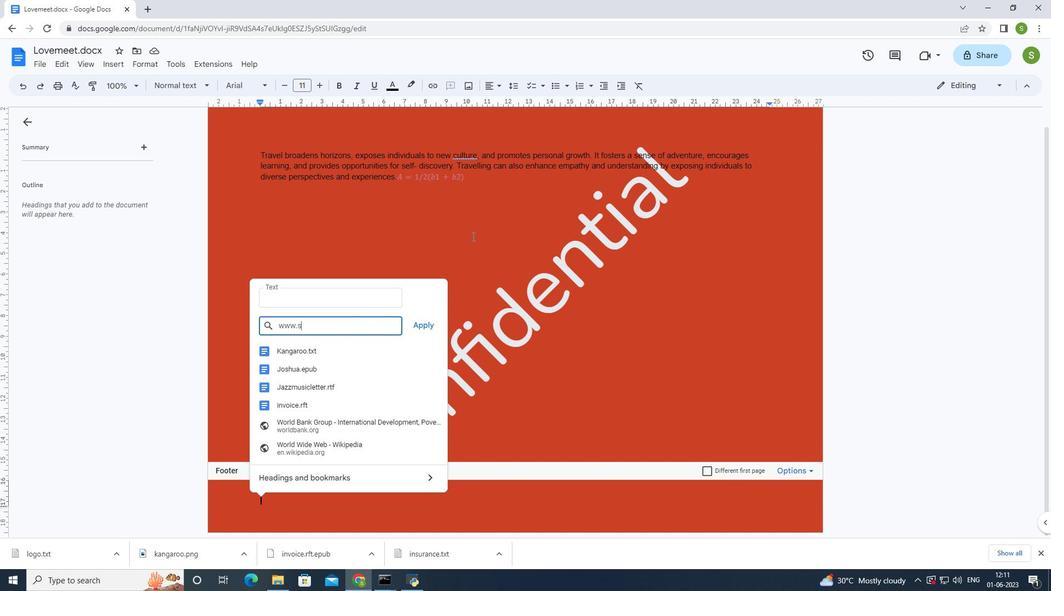 
Action: Mouse moved to (472, 236)
Screenshot: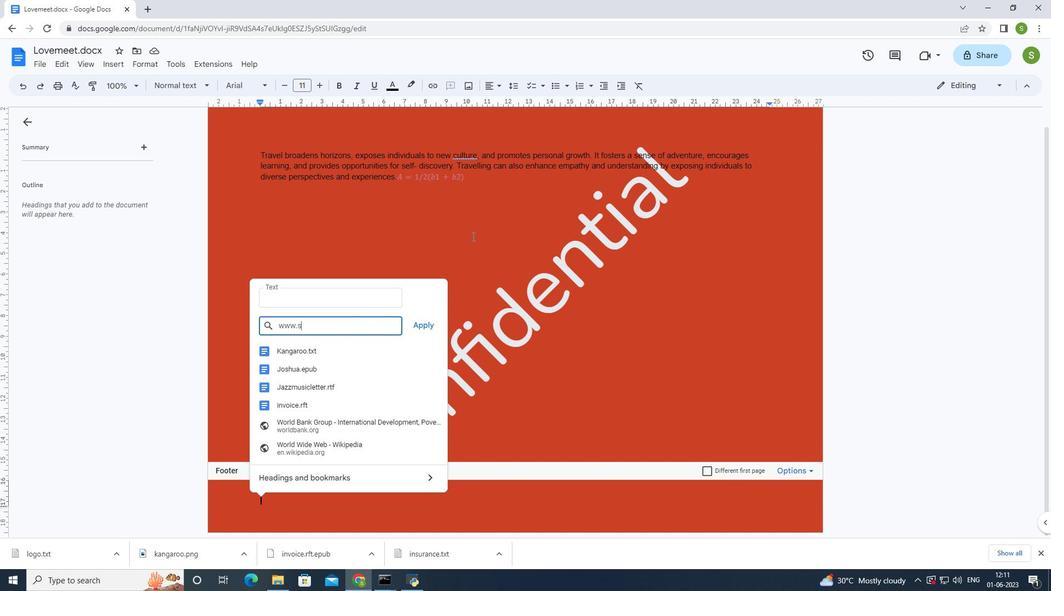 
Action: Key pressed el
Screenshot: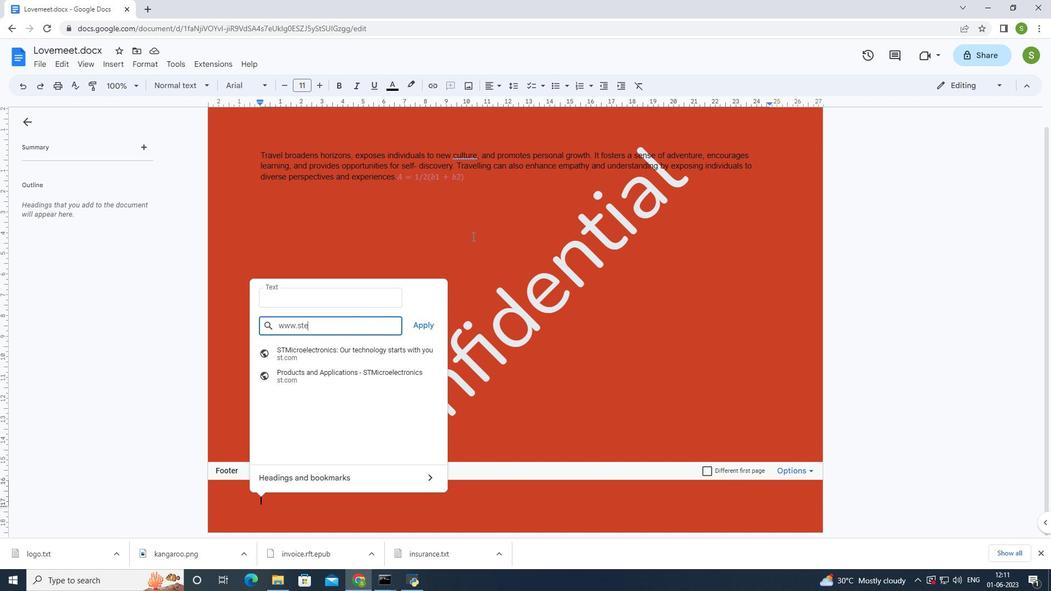 
Action: Mouse moved to (470, 237)
Screenshot: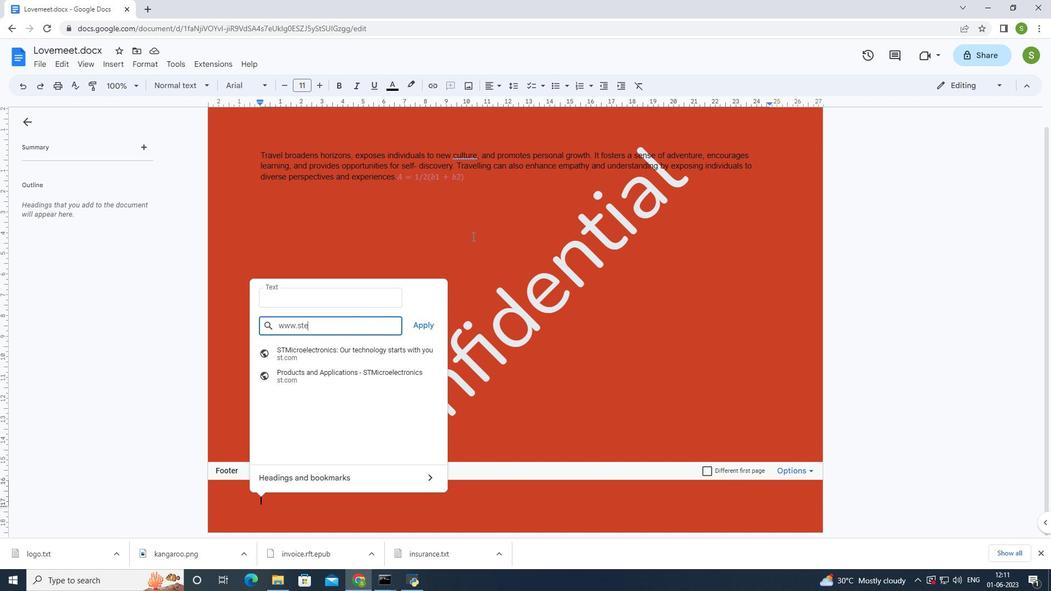 
Action: Key pressed l
Screenshot: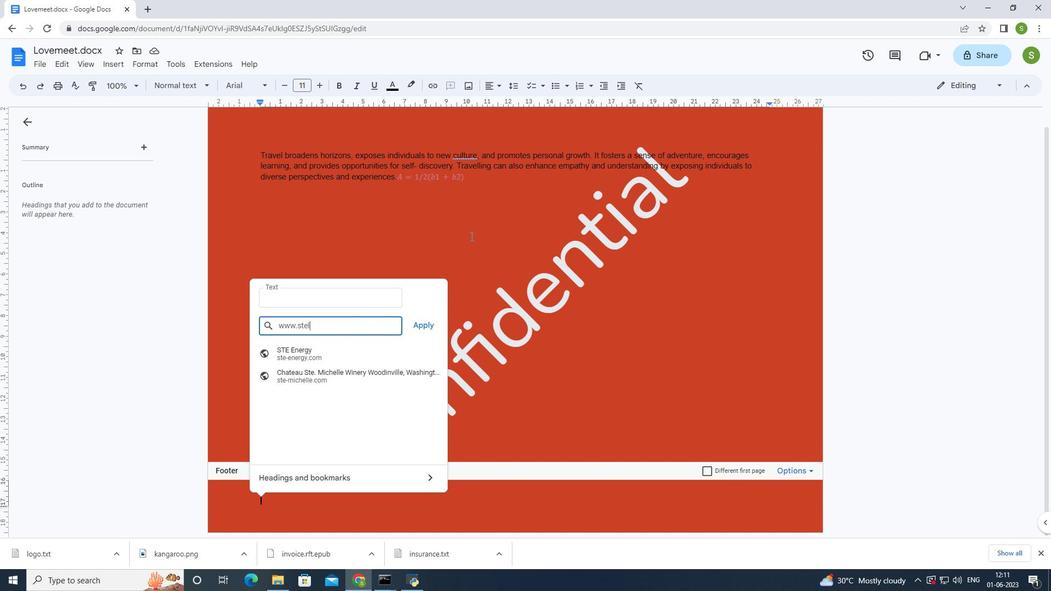 
Action: Mouse moved to (471, 237)
Screenshot: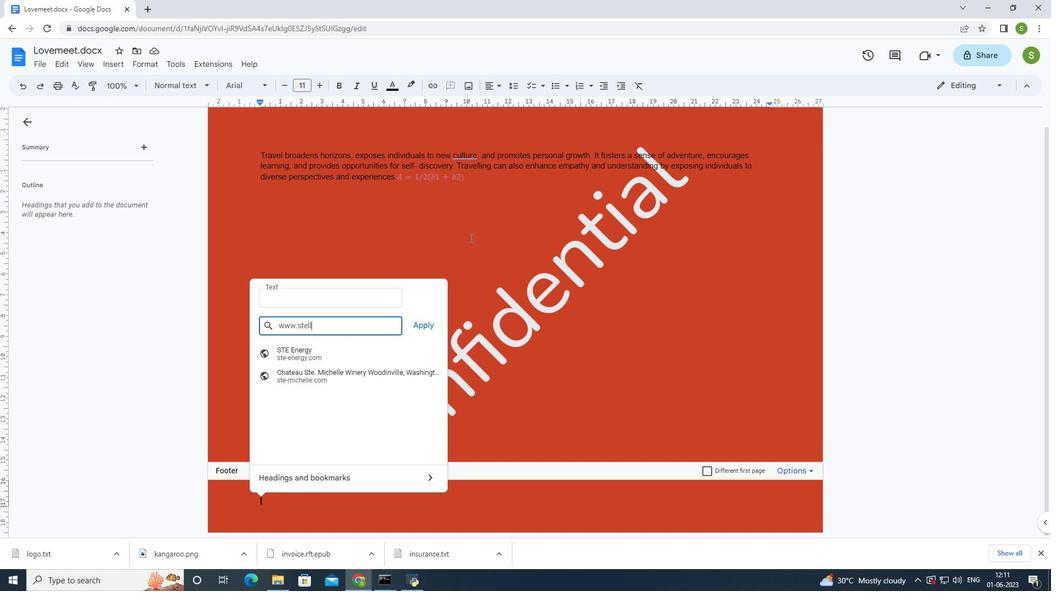 
Action: Key pressed a
Screenshot: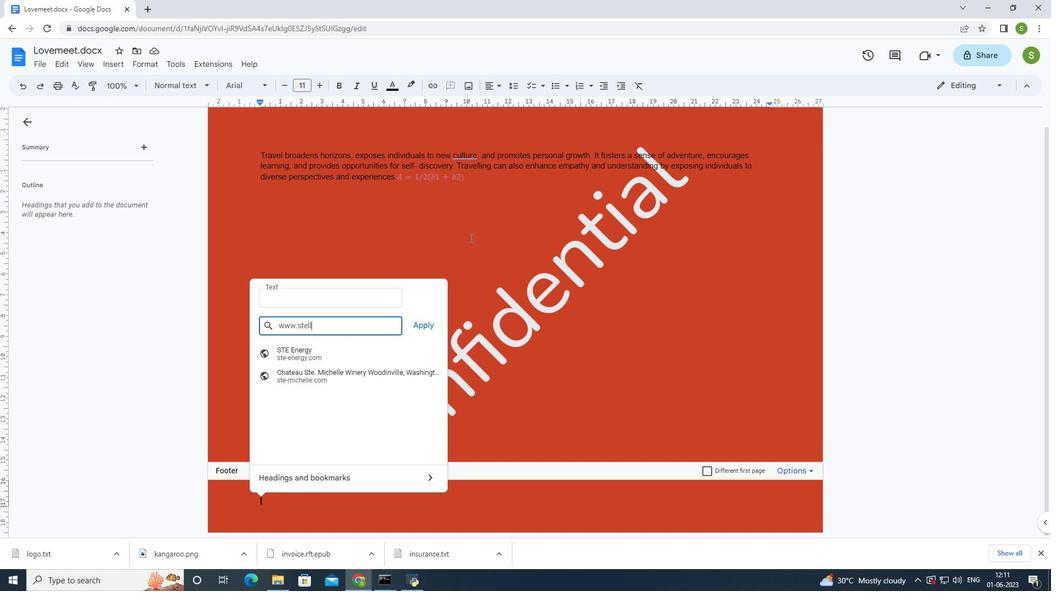 
Action: Mouse moved to (473, 236)
Screenshot: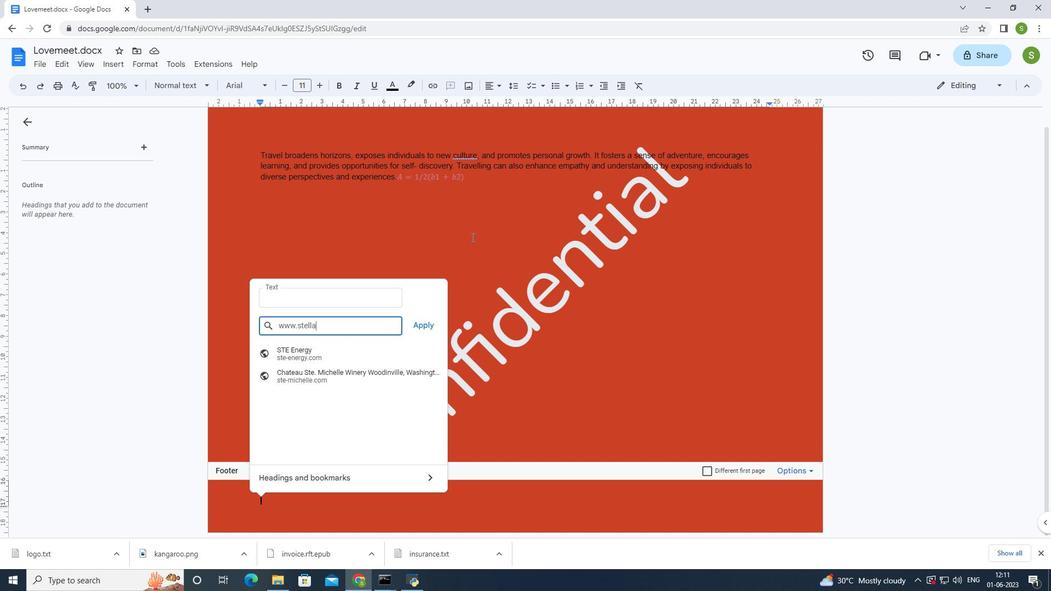 
Action: Key pressed t
Screenshot: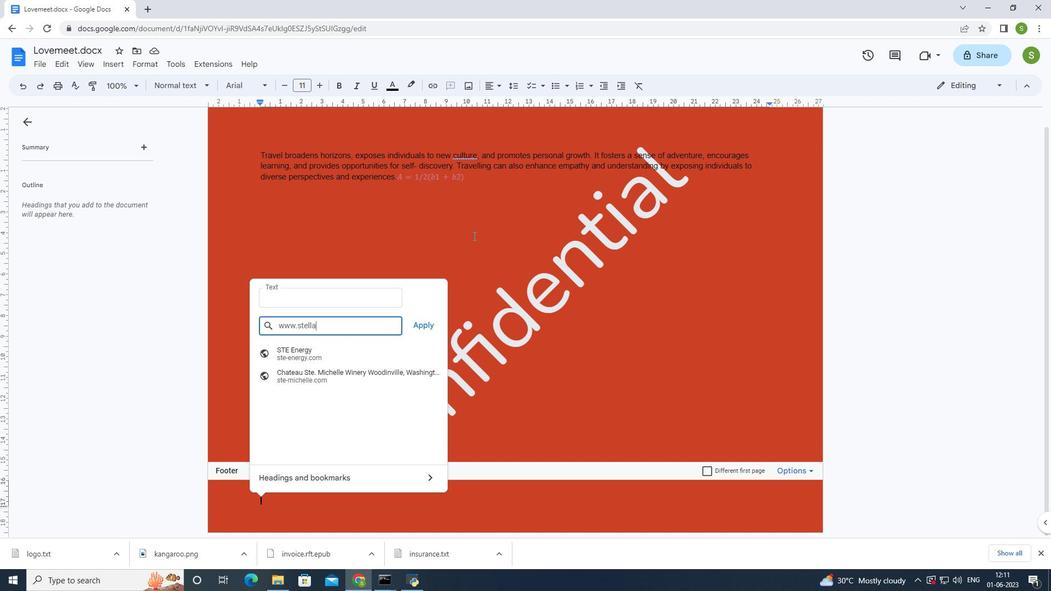
Action: Mouse moved to (475, 234)
Screenshot: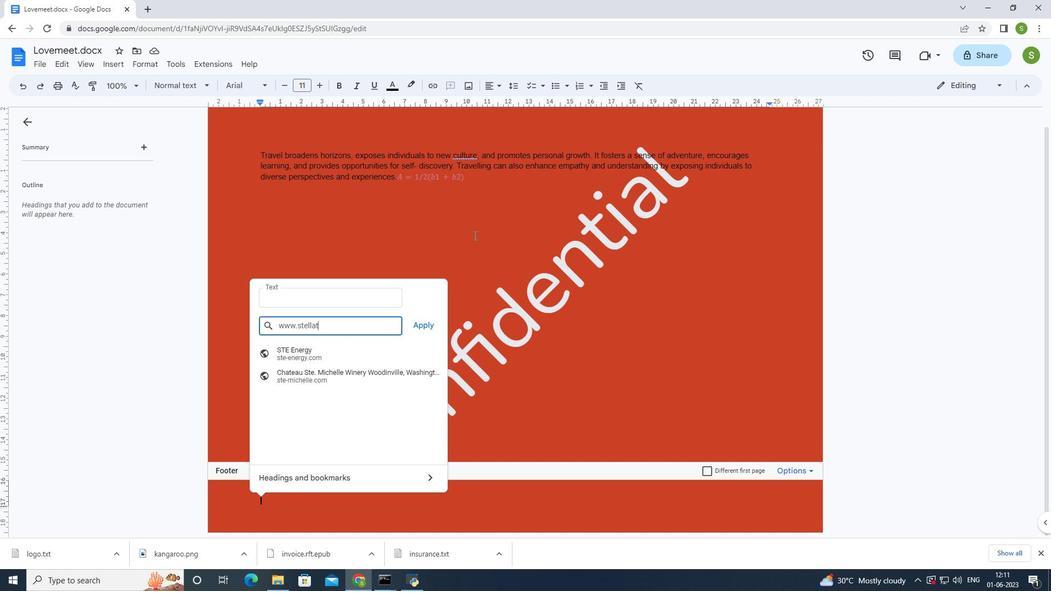 
Action: Key pressed .
Screenshot: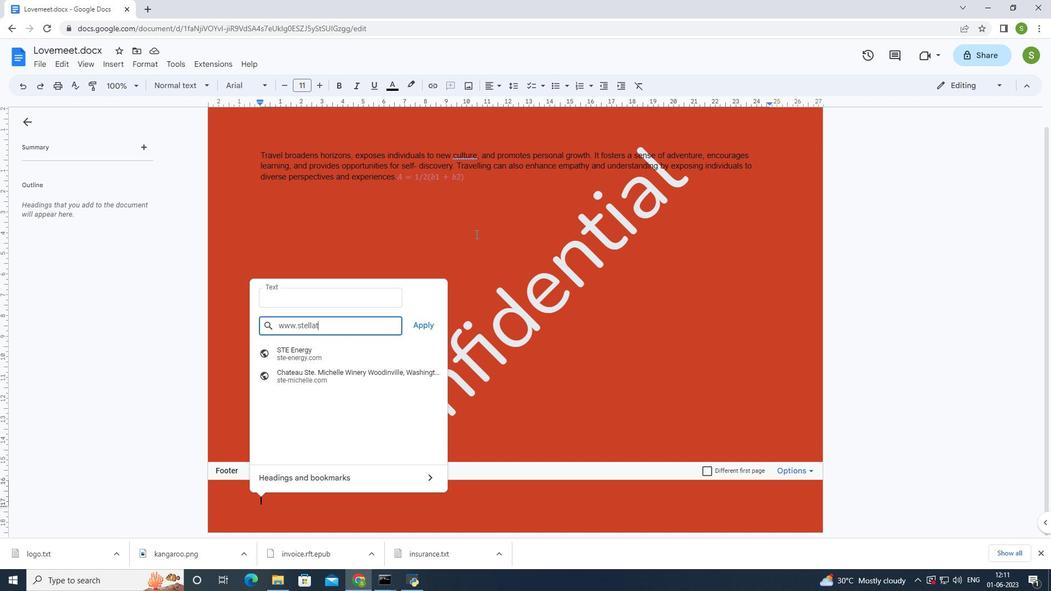 
Action: Mouse moved to (475, 236)
Screenshot: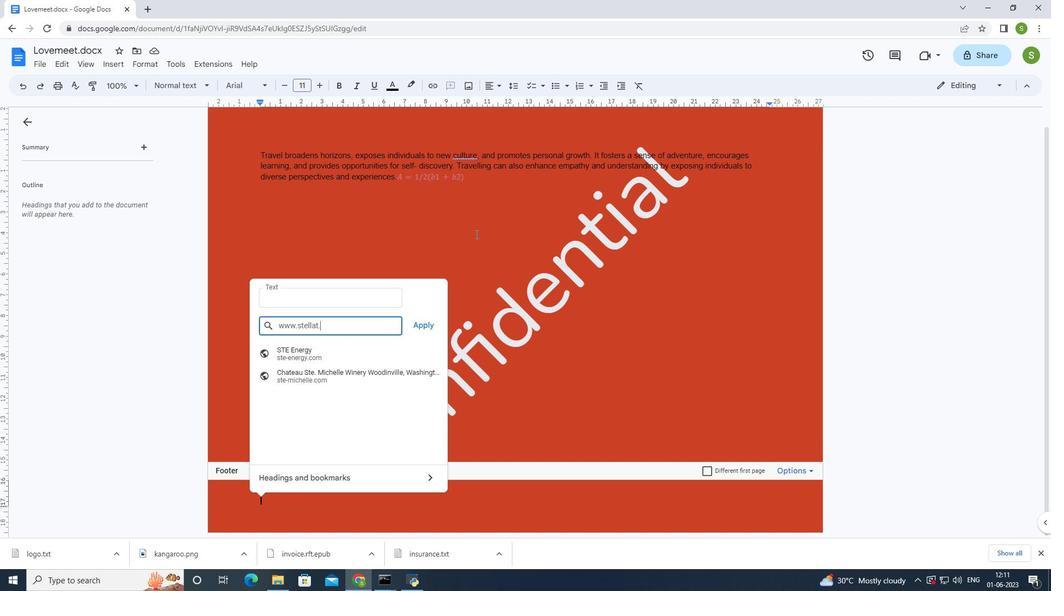 
Action: Key pressed c
Screenshot: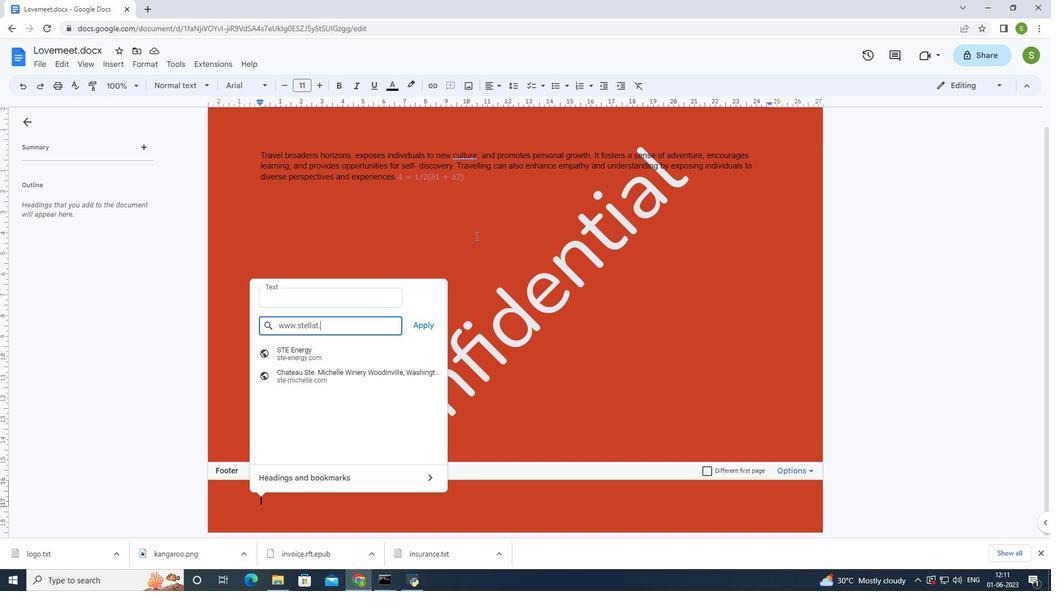 
Action: Mouse moved to (475, 236)
Screenshot: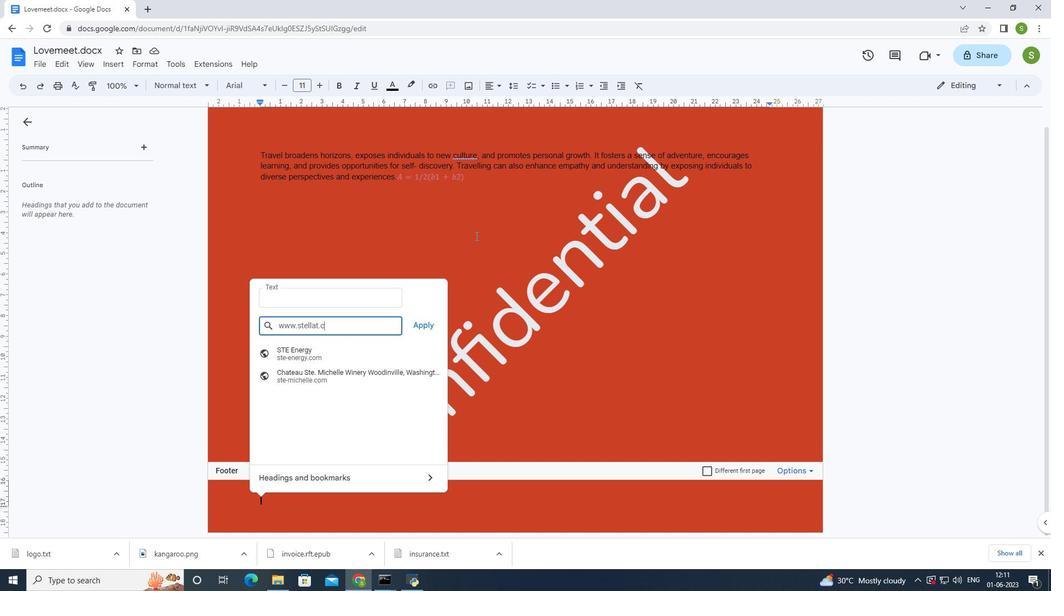 
Action: Key pressed om
Screenshot: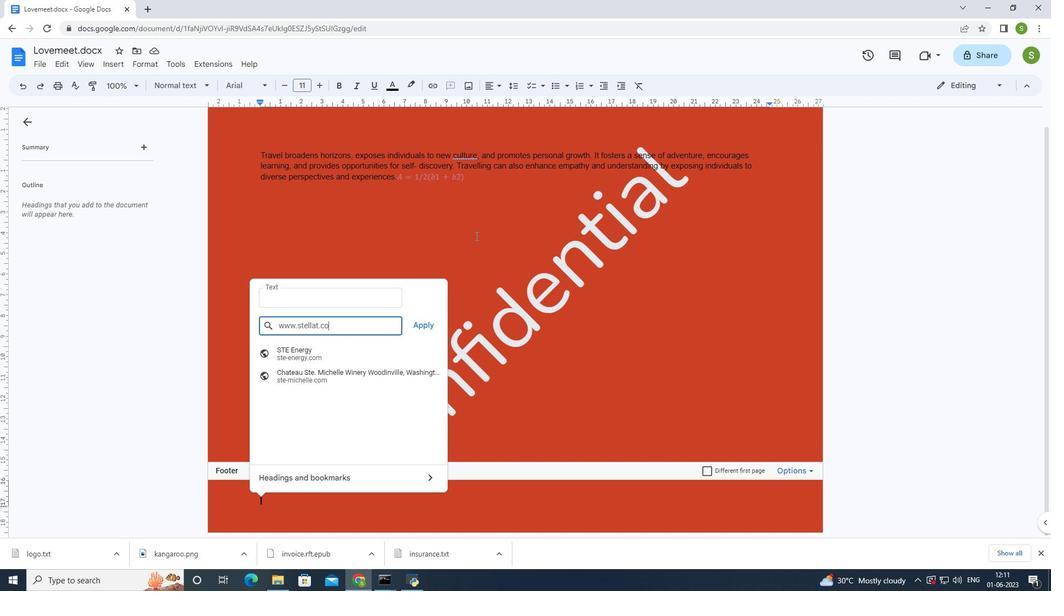 
Action: Mouse moved to (431, 322)
Screenshot: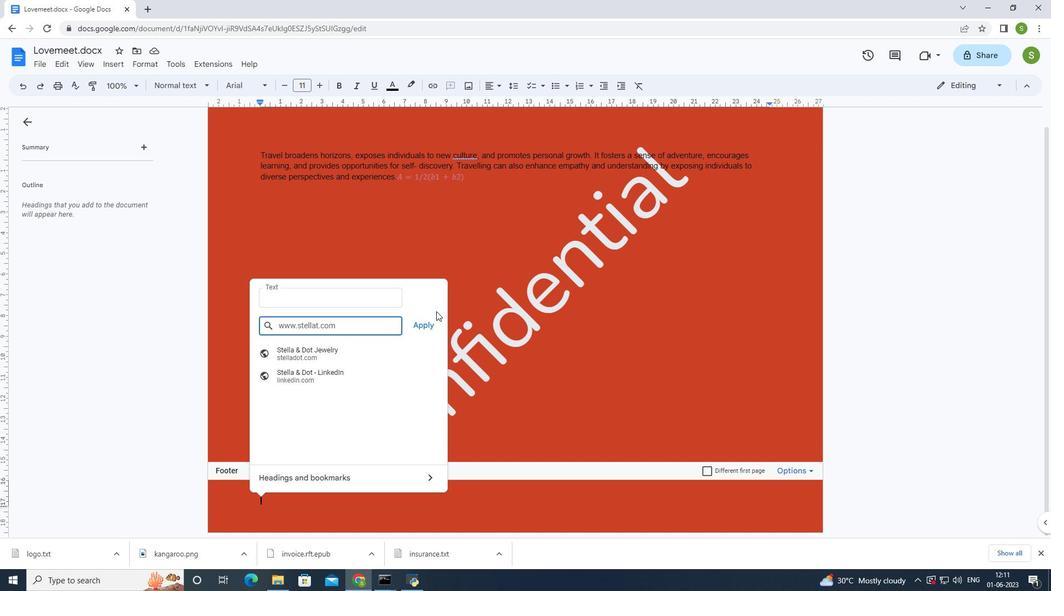 
Action: Mouse pressed left at (431, 322)
Screenshot: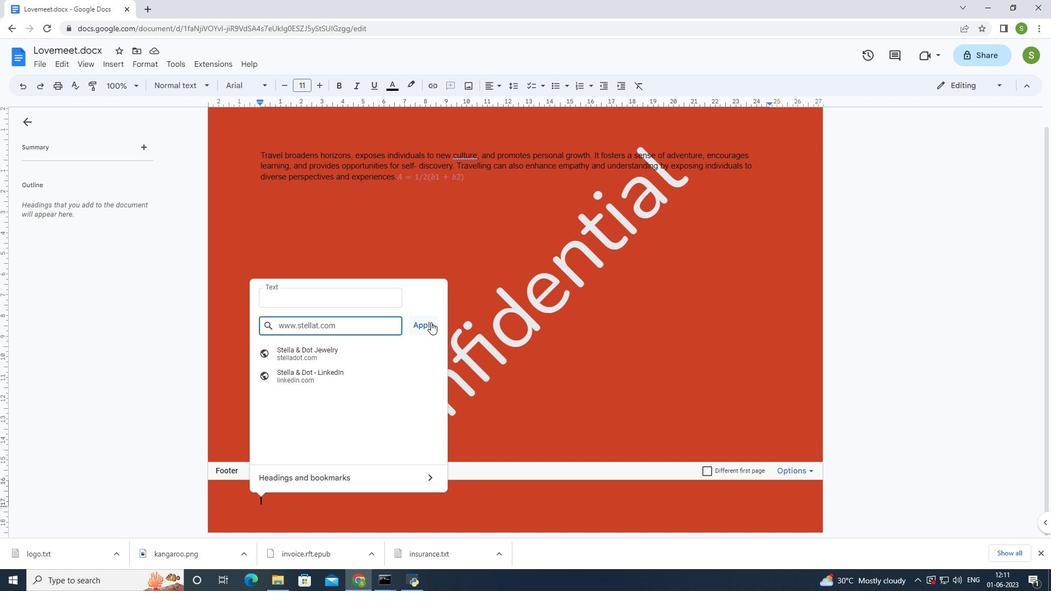 
Action: Mouse moved to (445, 261)
Screenshot: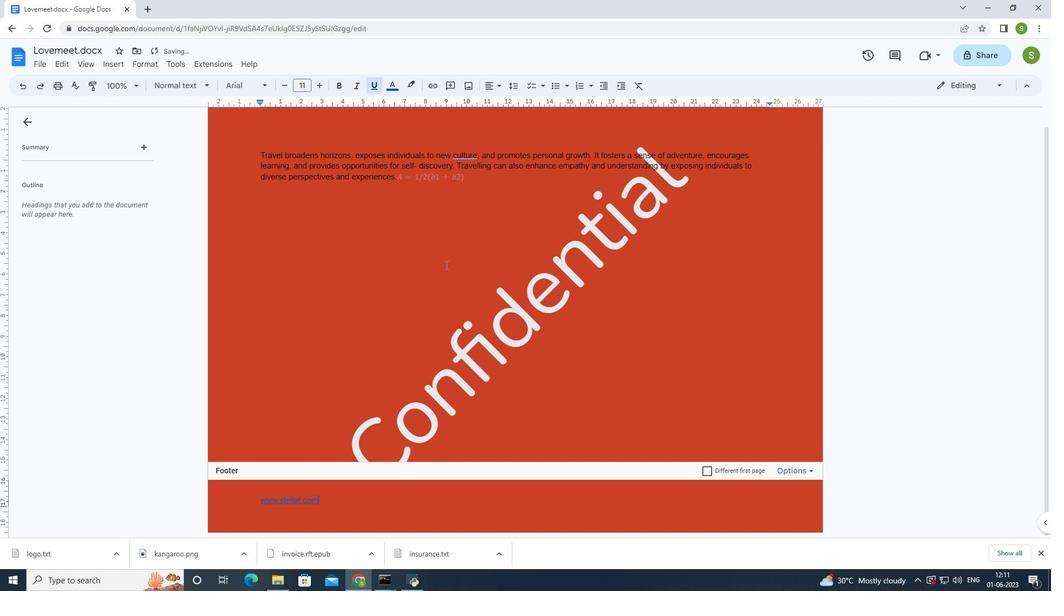 
